 Task: Open Card Software Deployment Review in Board Content Marketing Platforms to Workspace Corporate Housing and add a team member Softage.3@softage.net, a label Orange, a checklist Data Management, an attachment from Trello, a color Orange and finally, add a card description 'Conduct team training session on effective communication' and a comment 'This task presents an opportunity to demonstrate our team-building and collaboration skills, working effectively with others towards a common goal.'. Add a start date 'Jan 07, 1900' with a due date 'Jan 14, 1900'
Action: Mouse moved to (98, 337)
Screenshot: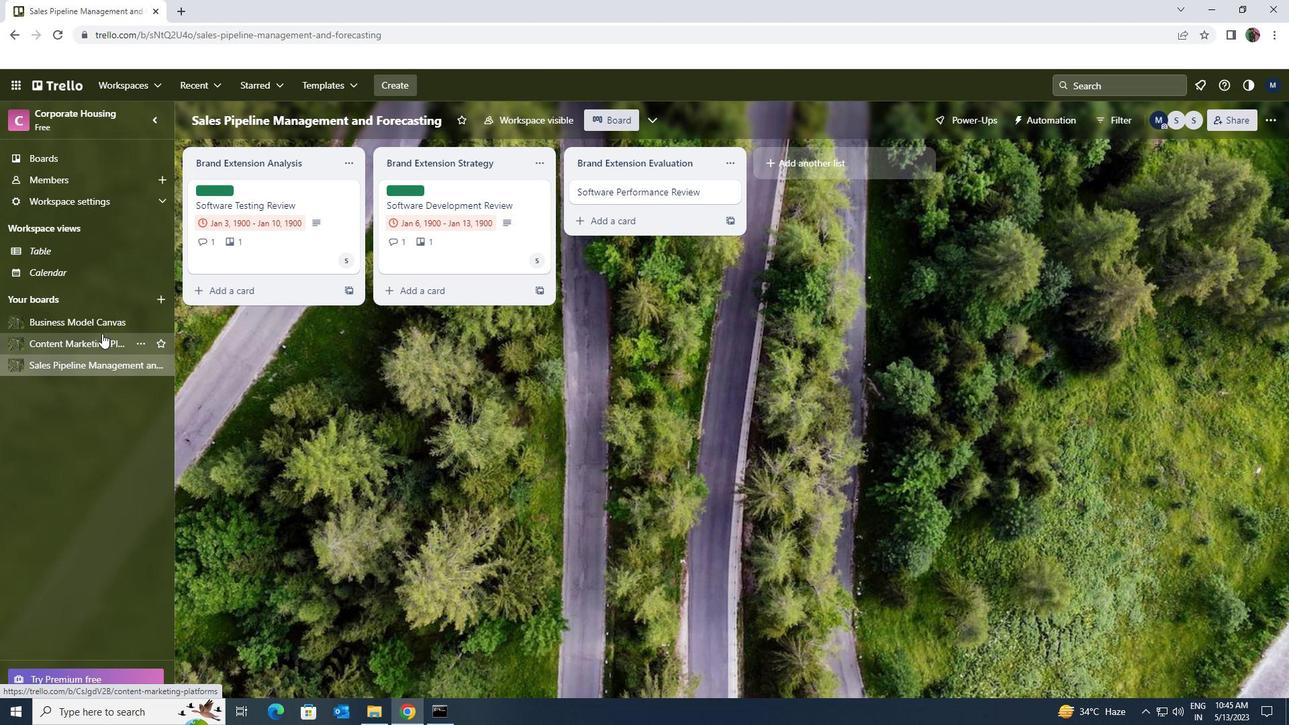 
Action: Mouse pressed left at (98, 337)
Screenshot: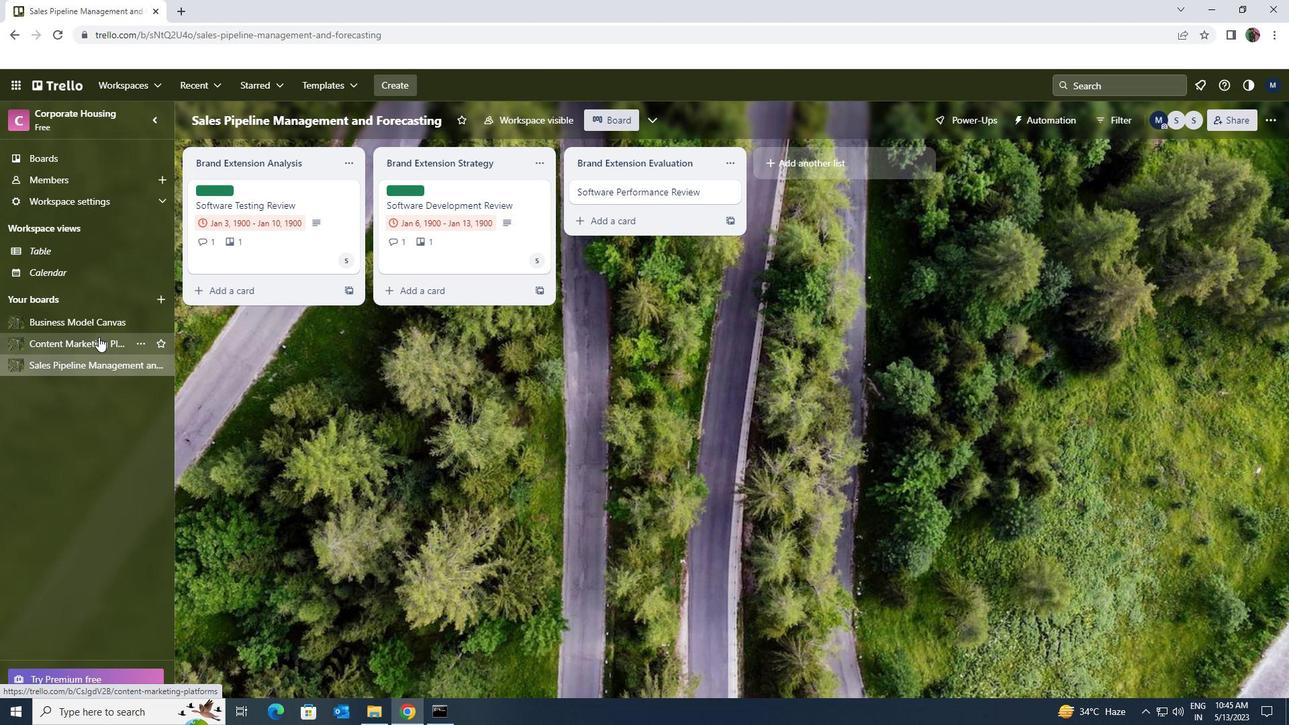 
Action: Mouse moved to (613, 190)
Screenshot: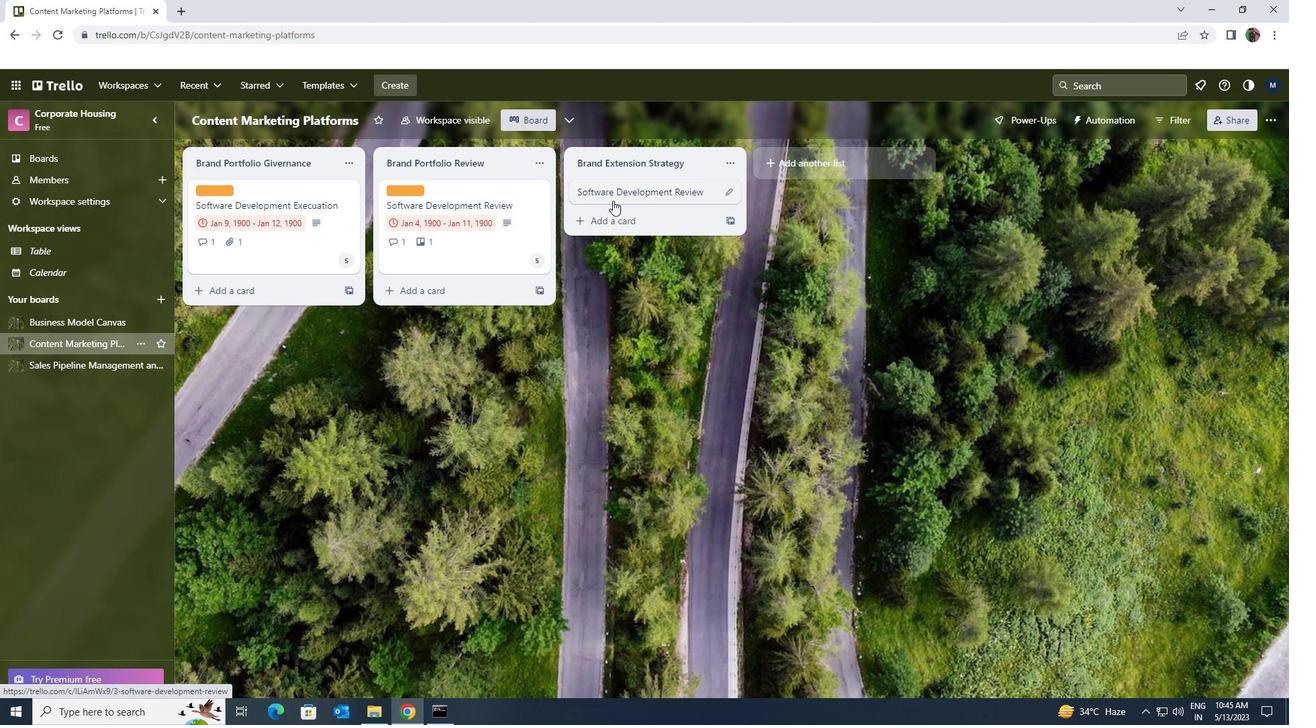 
Action: Mouse pressed left at (613, 190)
Screenshot: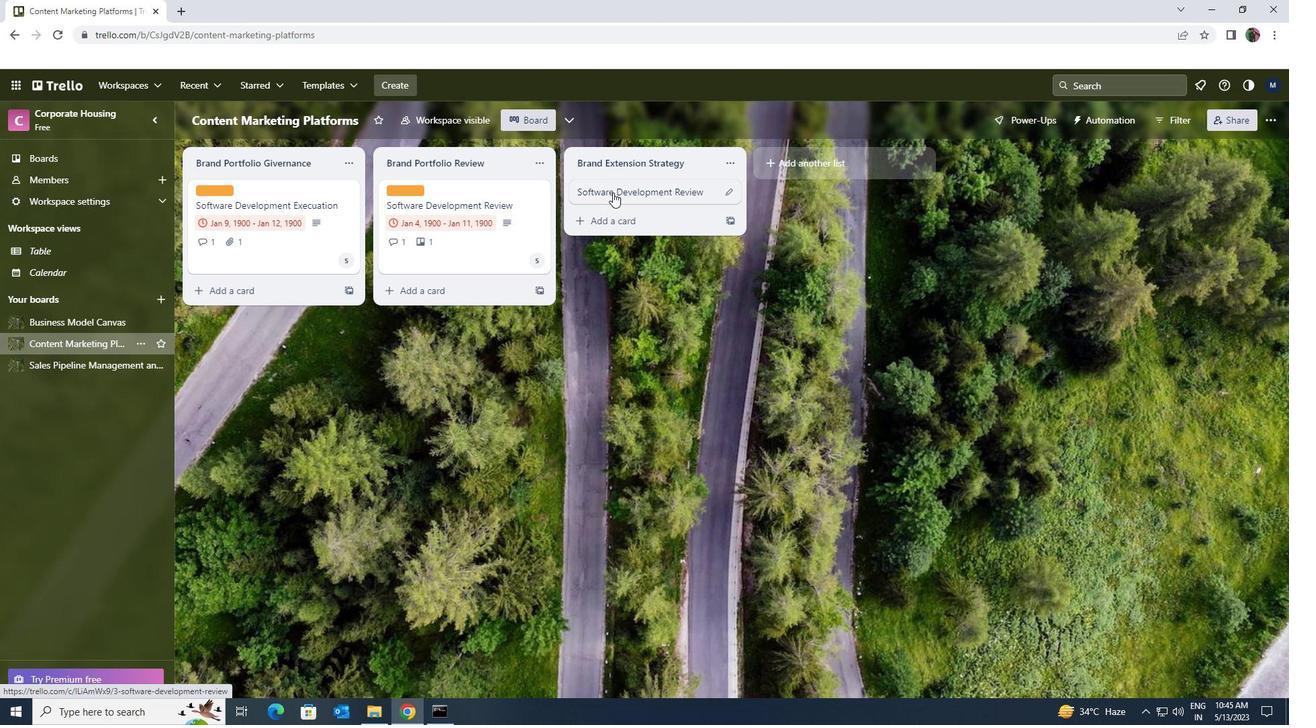 
Action: Mouse moved to (811, 239)
Screenshot: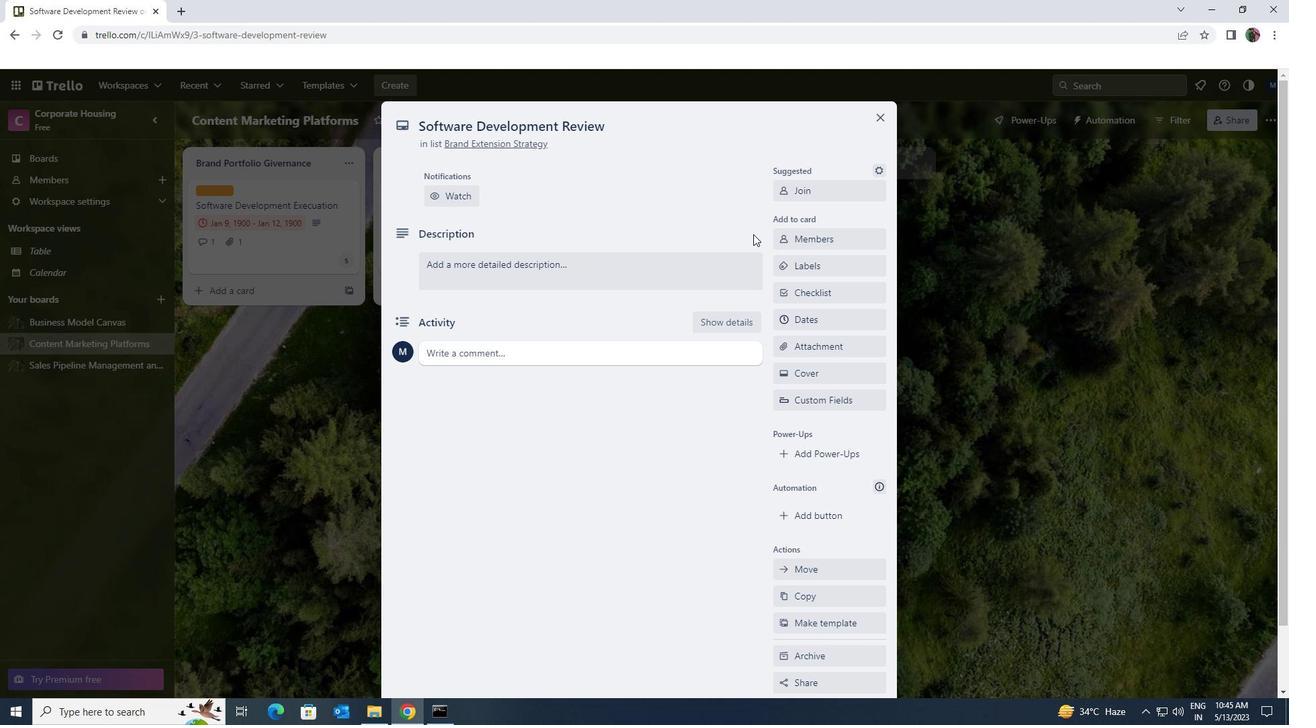 
Action: Mouse pressed left at (811, 239)
Screenshot: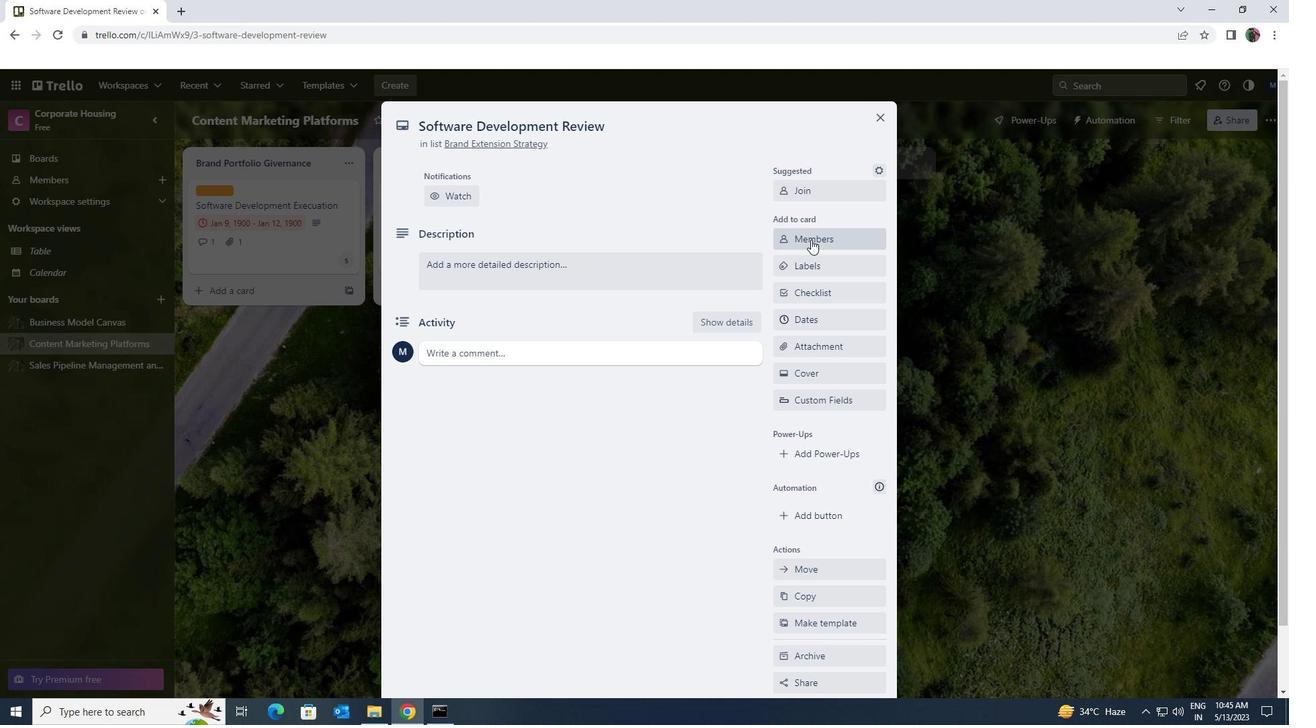 
Action: Key pressed softage.3<Key.shift>@SOFTAGE.NET
Screenshot: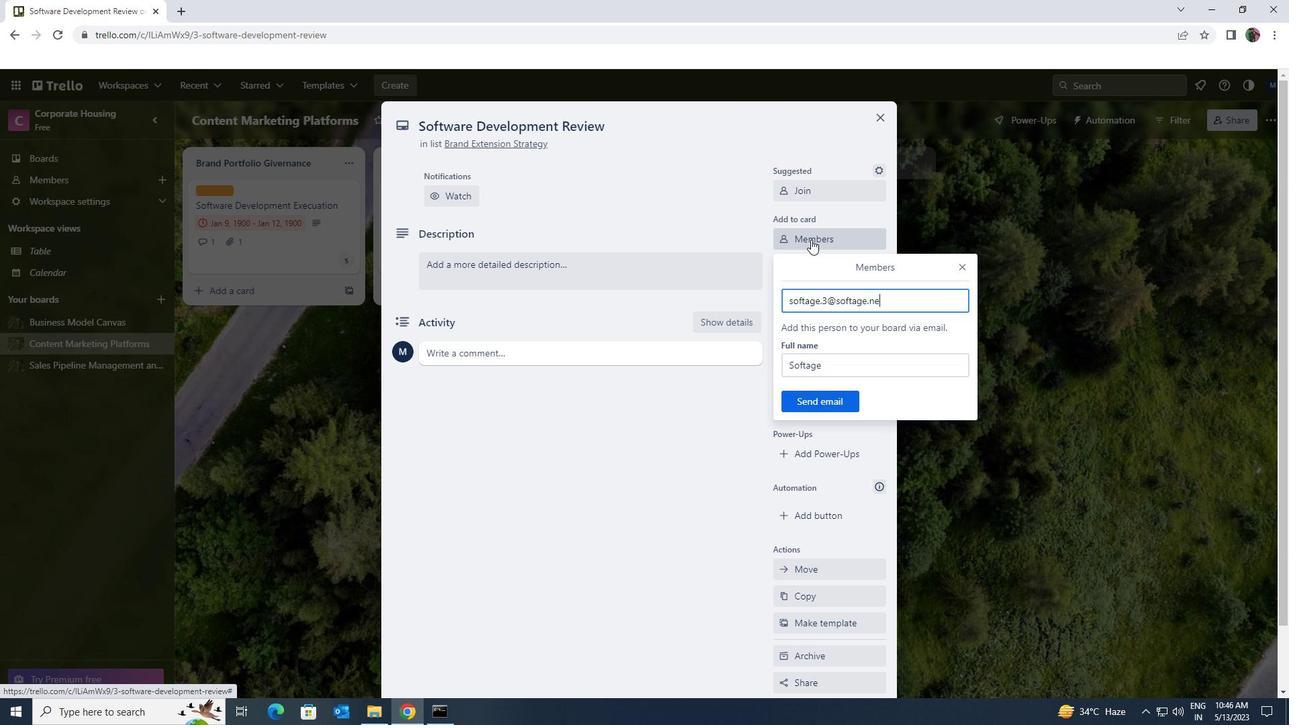 
Action: Mouse moved to (807, 401)
Screenshot: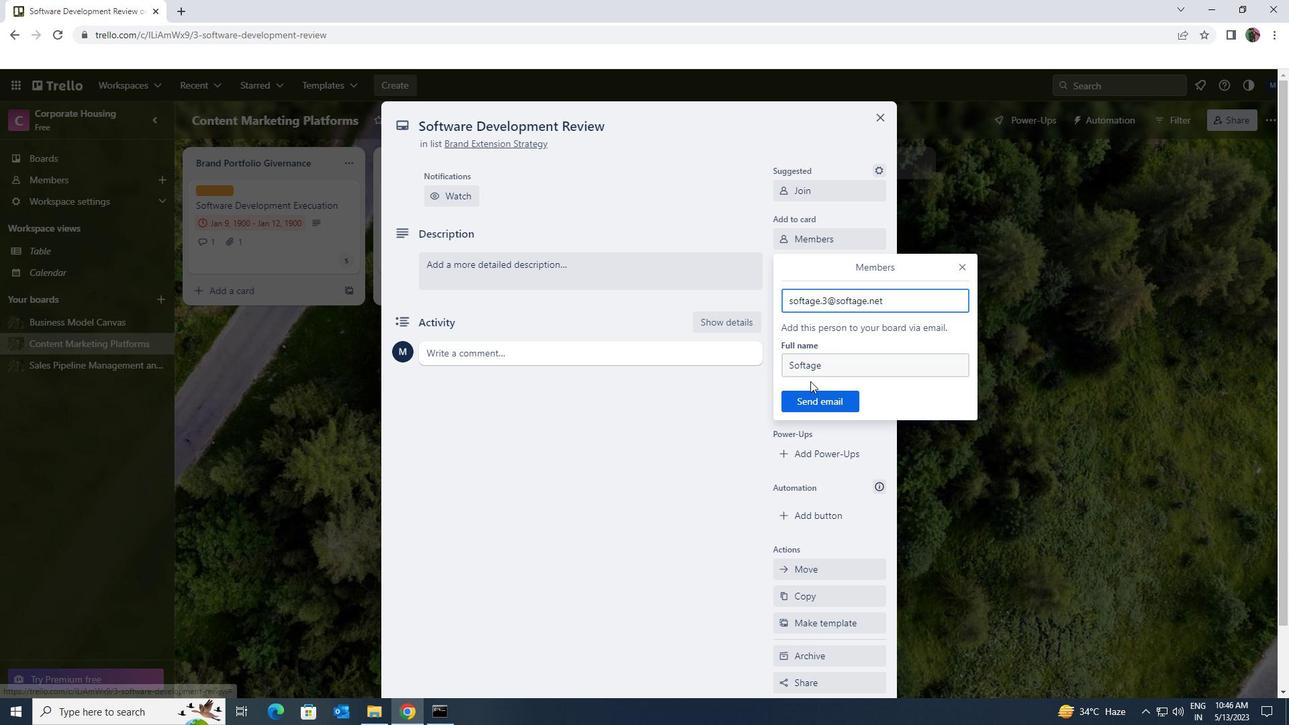 
Action: Mouse pressed left at (807, 401)
Screenshot: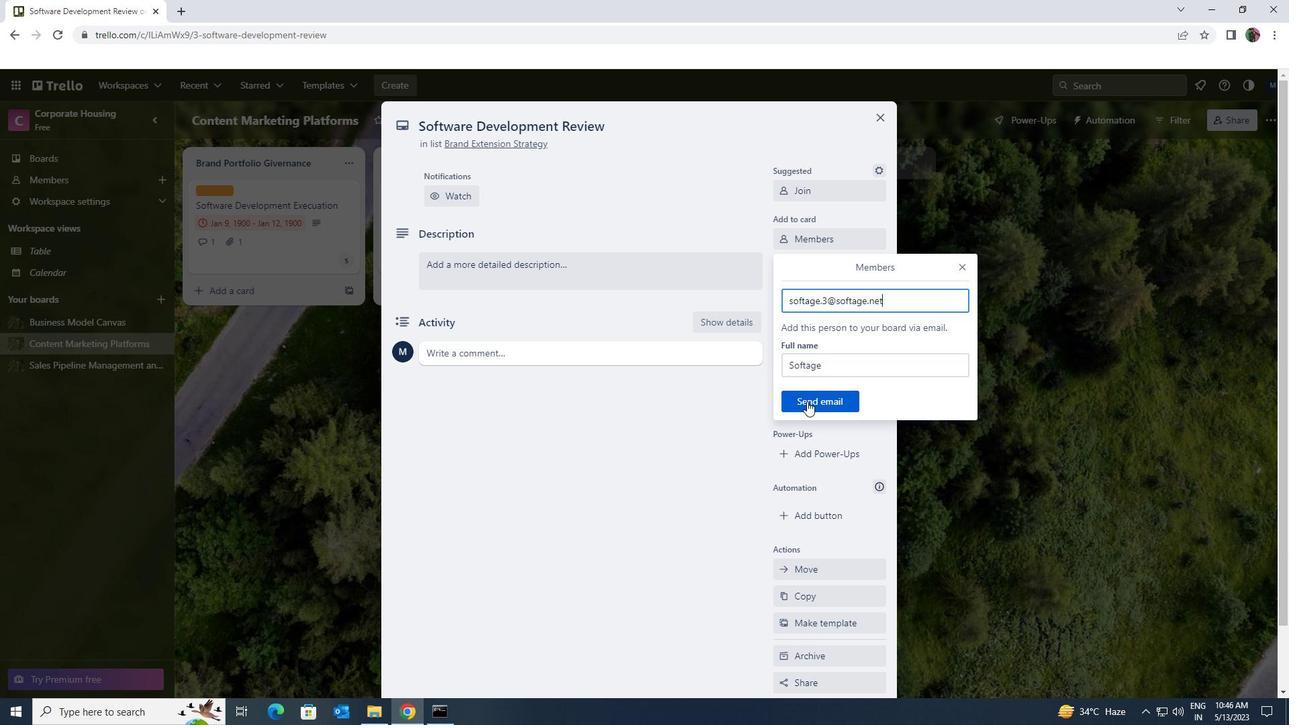 
Action: Mouse moved to (813, 262)
Screenshot: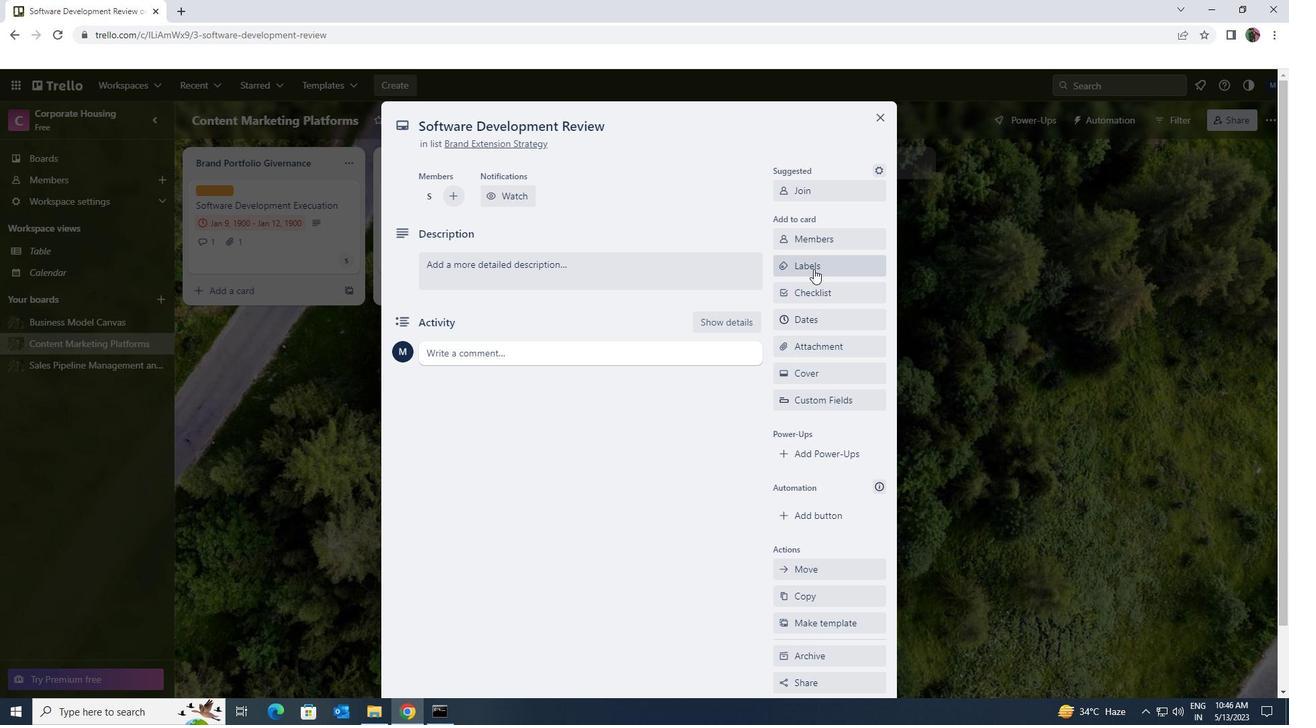 
Action: Mouse pressed left at (813, 262)
Screenshot: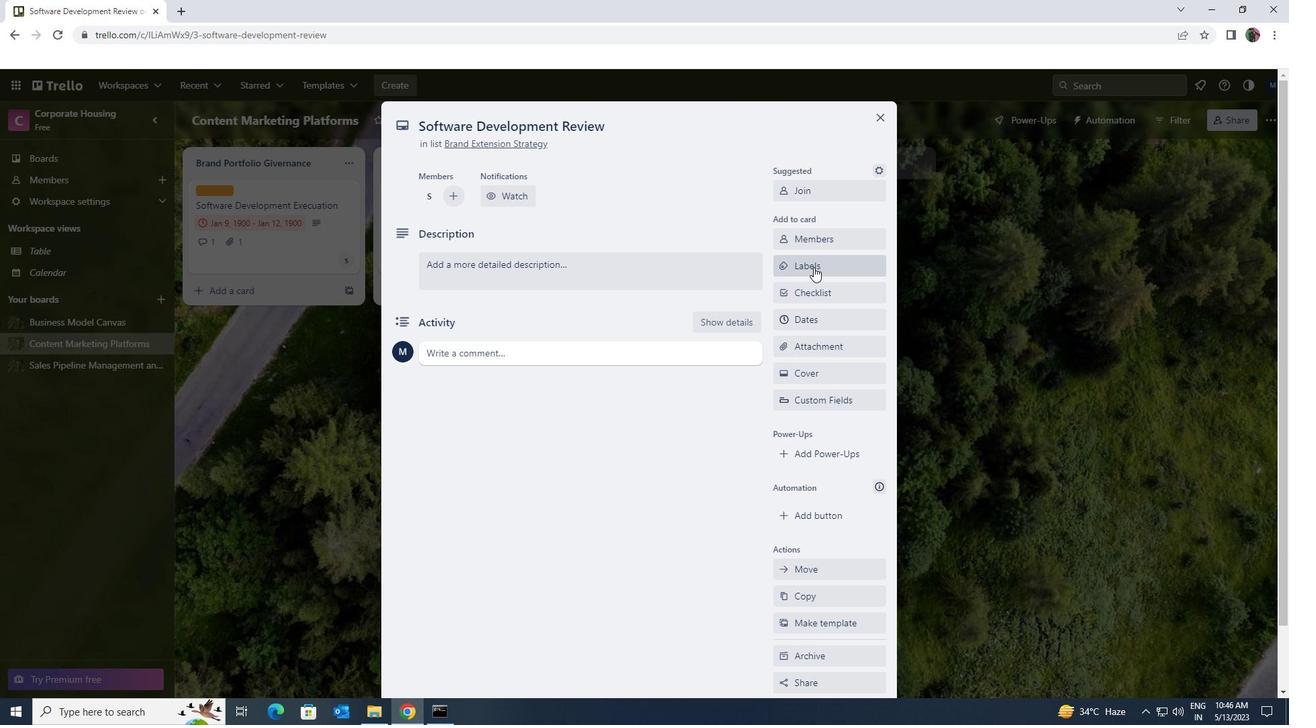 
Action: Mouse moved to (825, 528)
Screenshot: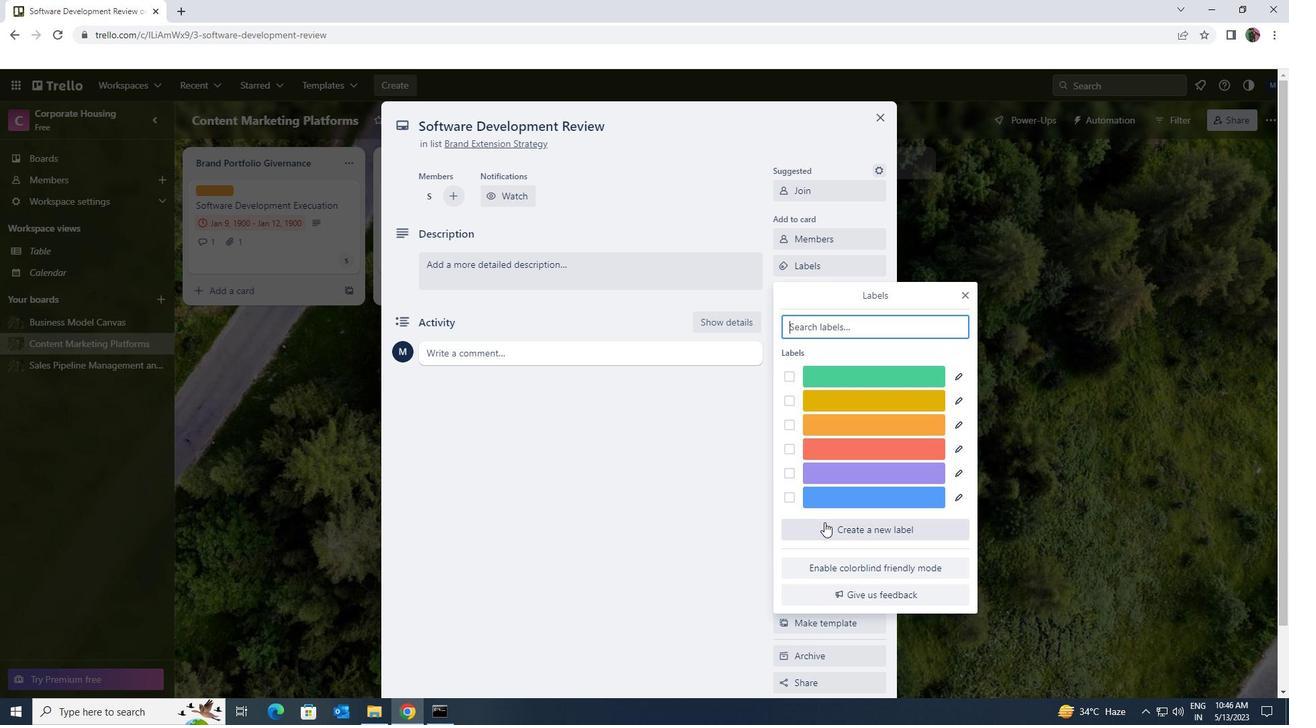 
Action: Mouse pressed left at (825, 528)
Screenshot: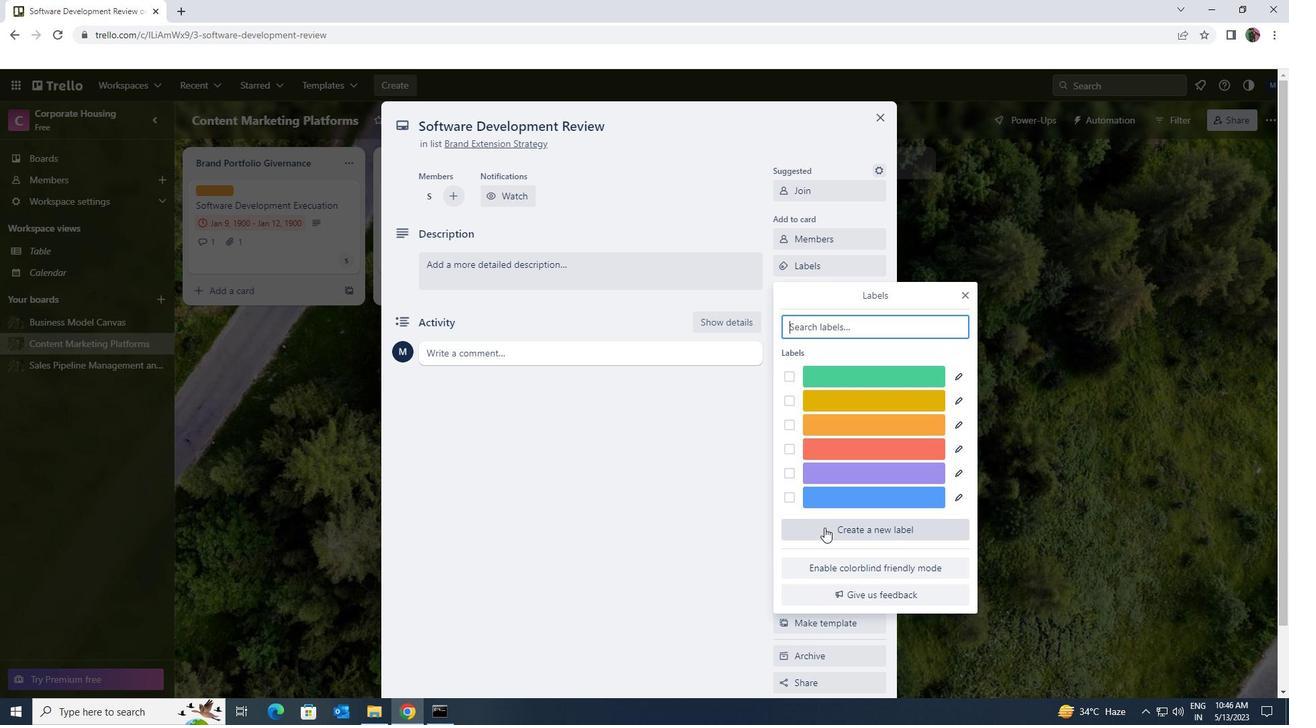 
Action: Mouse moved to (877, 488)
Screenshot: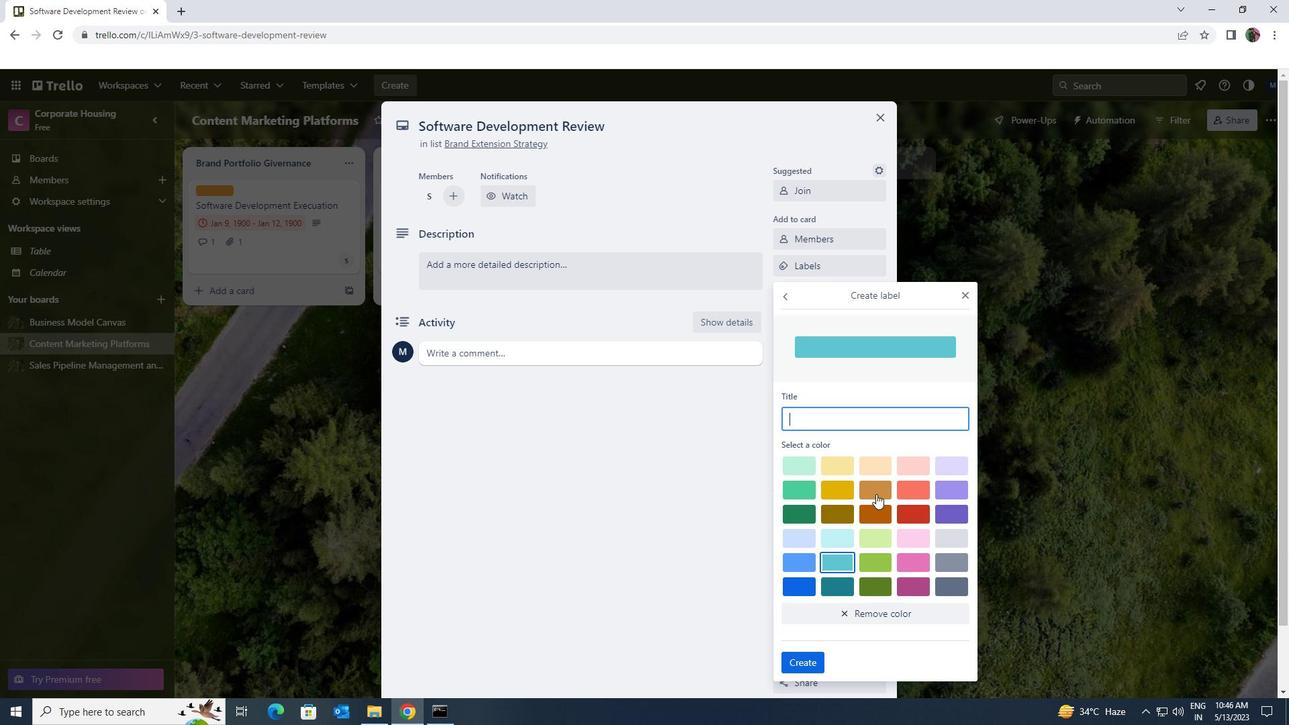 
Action: Mouse pressed left at (877, 488)
Screenshot: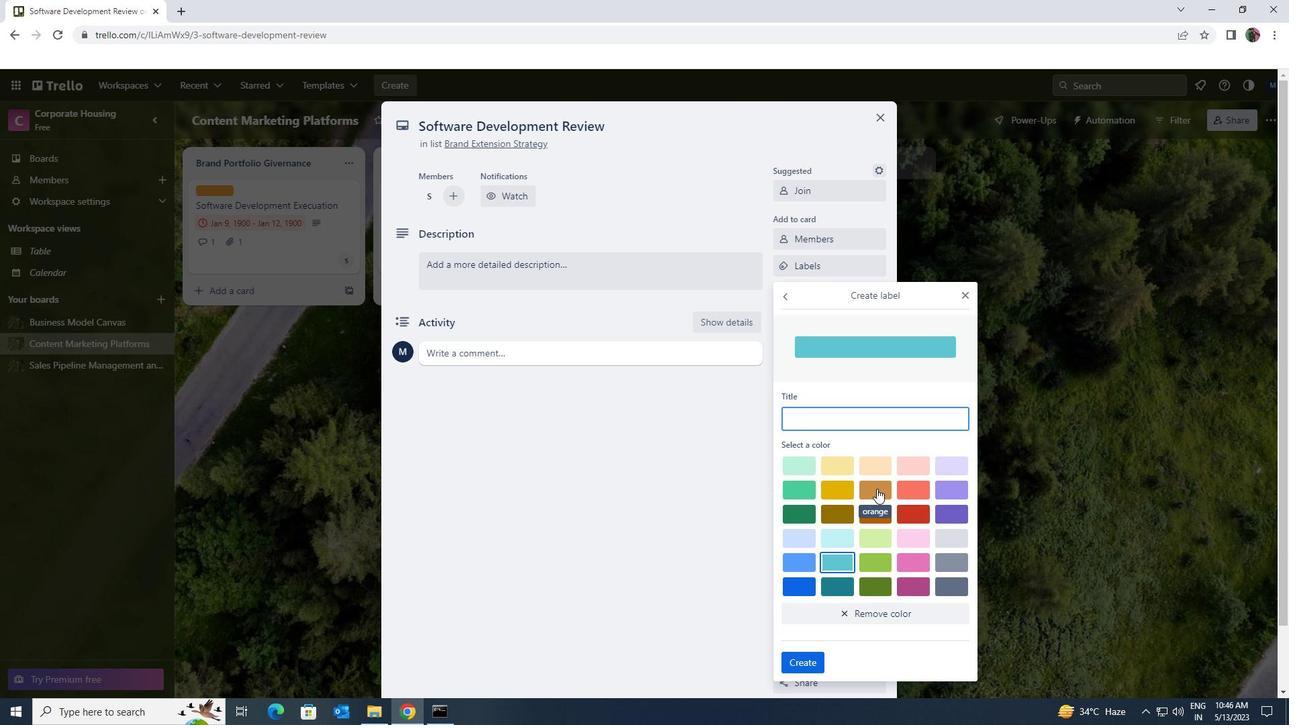 
Action: Mouse moved to (807, 656)
Screenshot: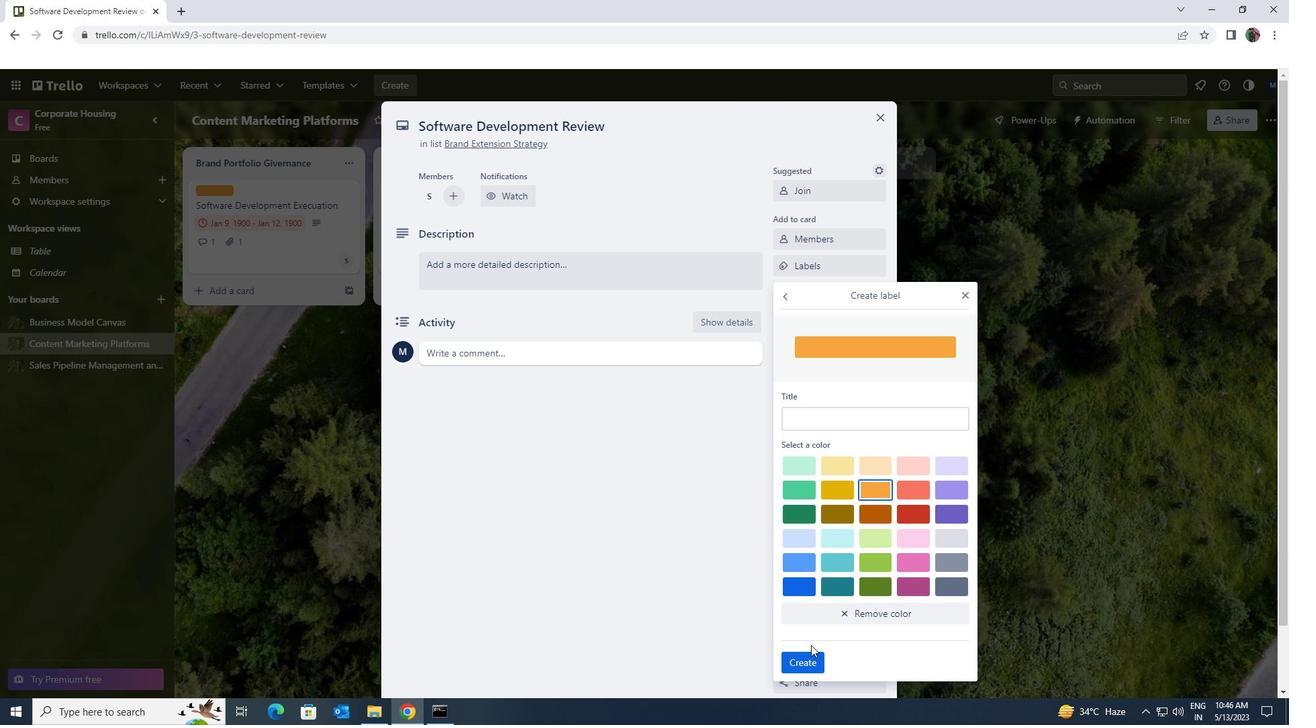 
Action: Mouse pressed left at (807, 656)
Screenshot: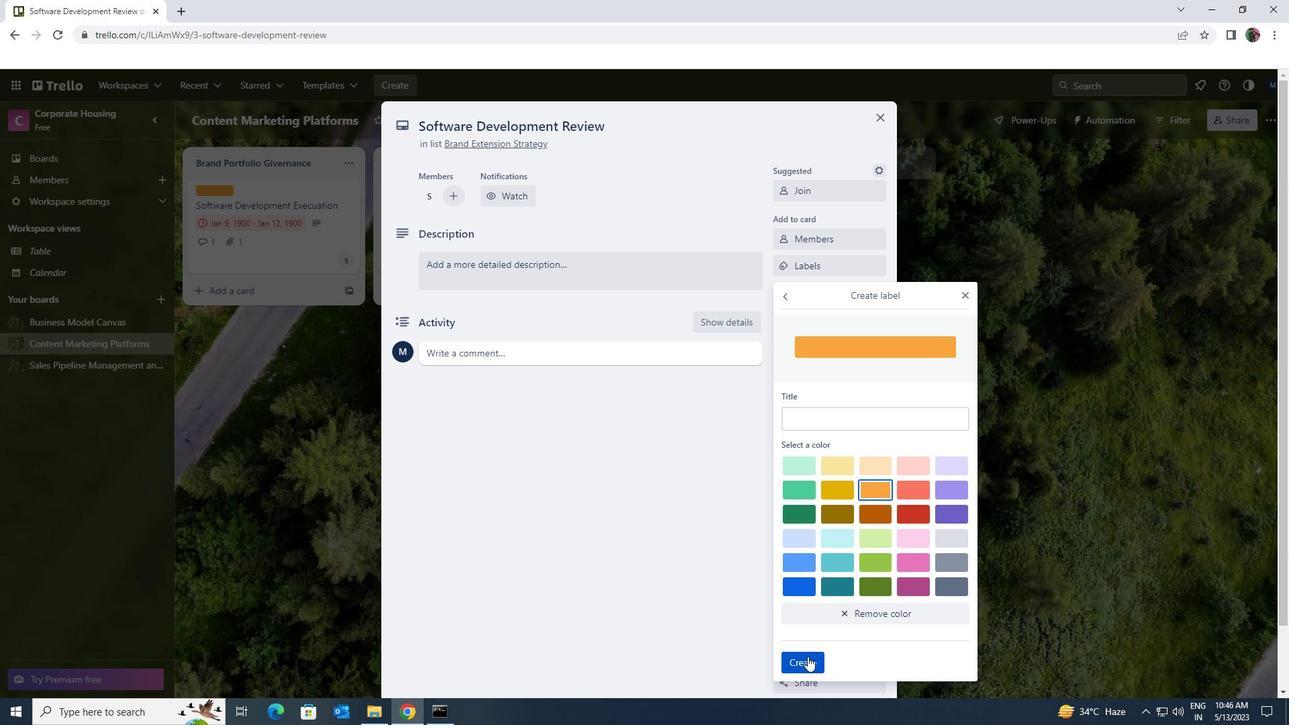 
Action: Mouse moved to (961, 293)
Screenshot: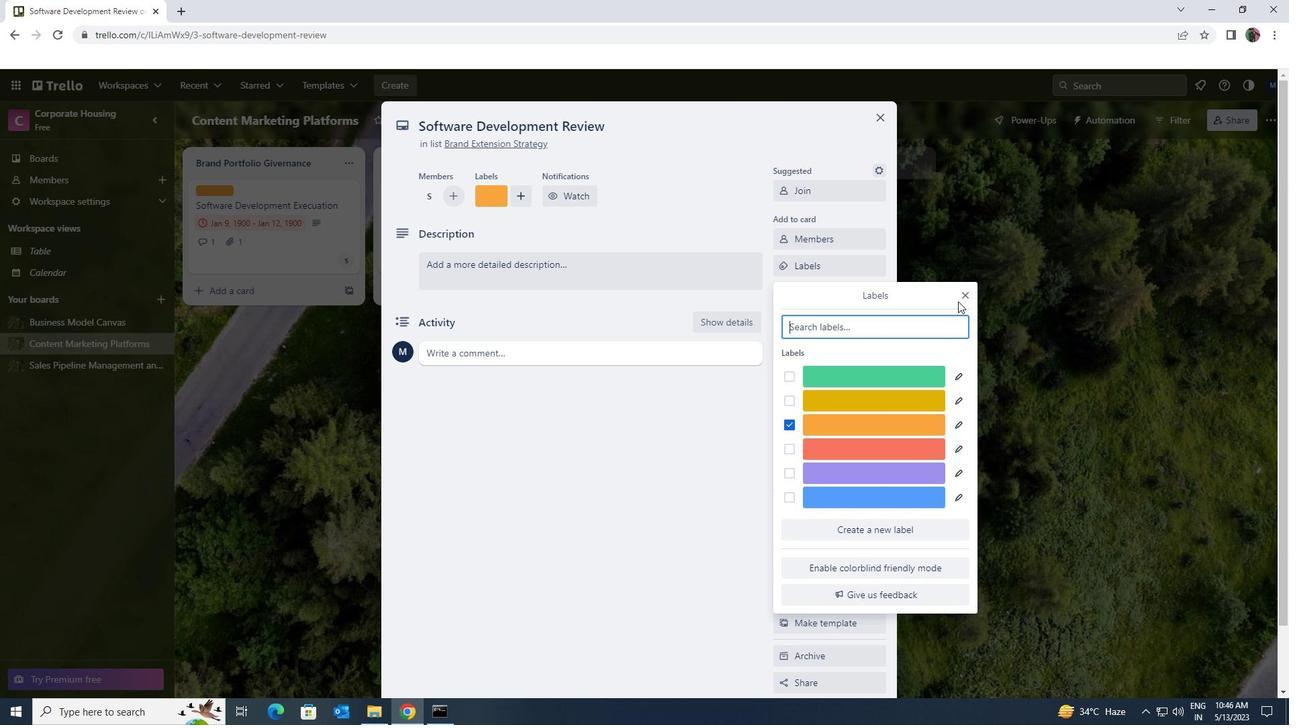 
Action: Mouse pressed left at (961, 293)
Screenshot: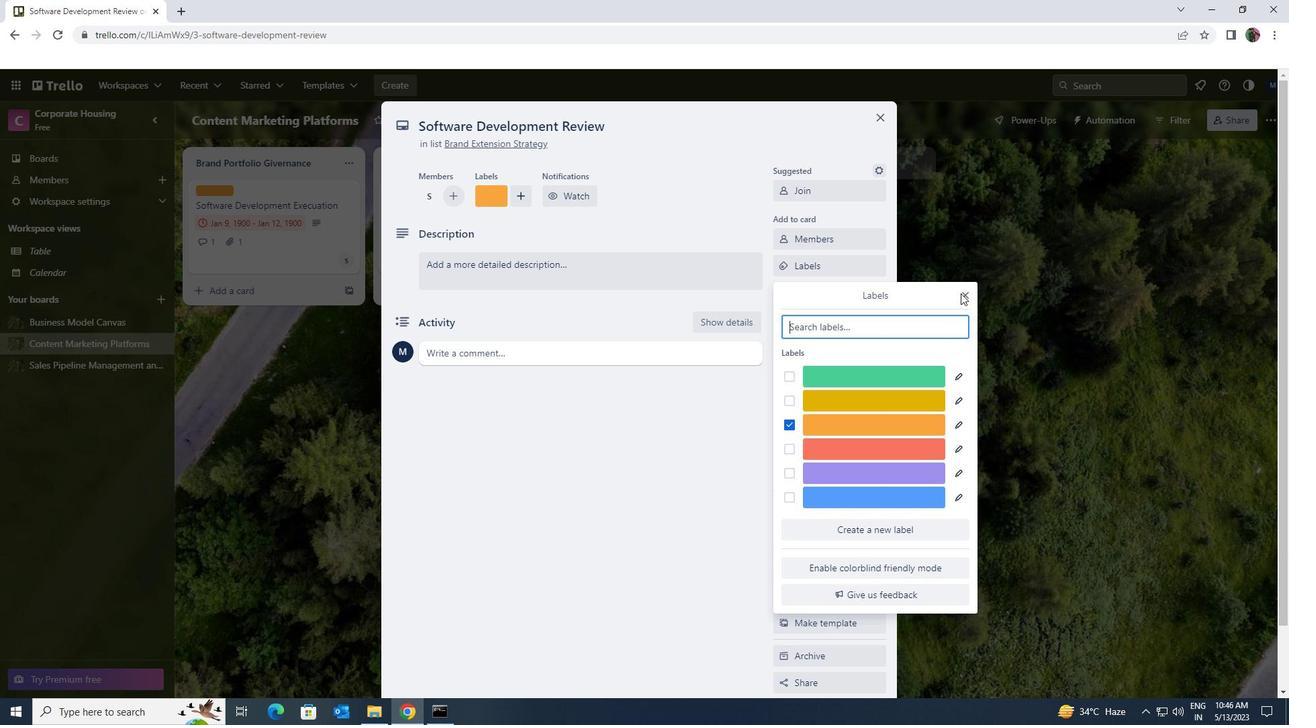 
Action: Mouse moved to (860, 290)
Screenshot: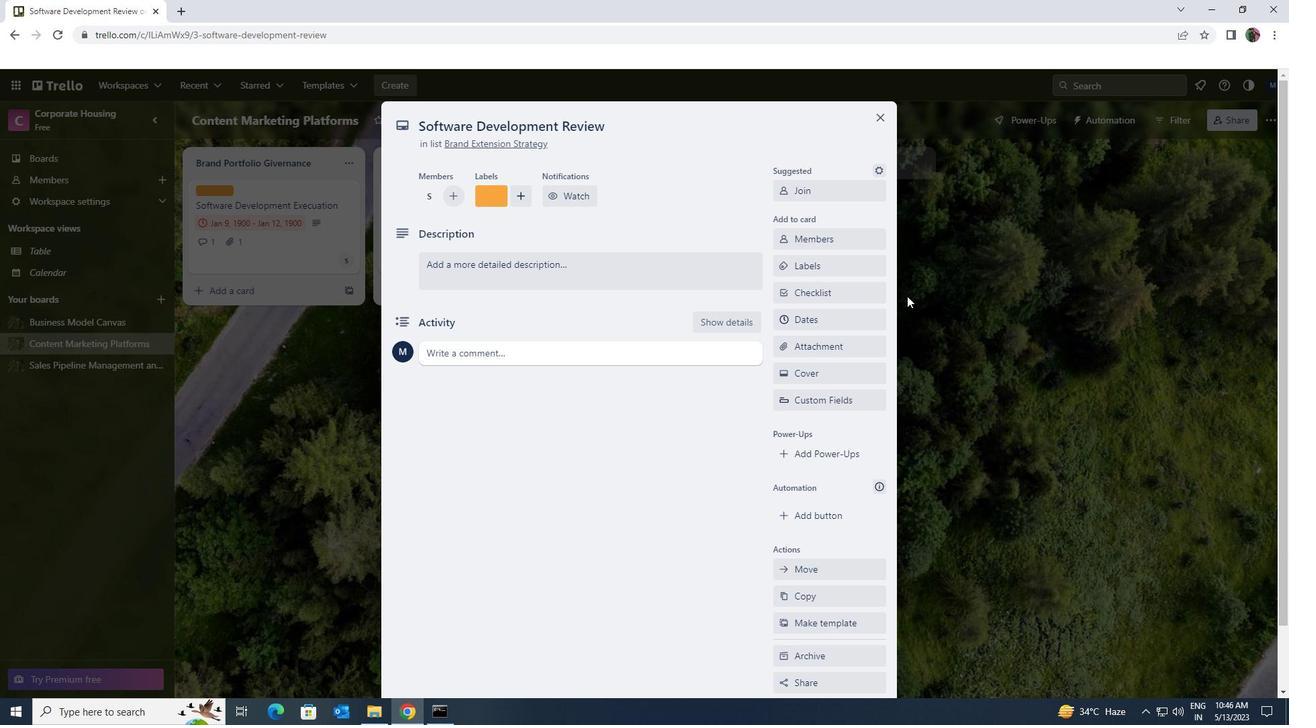 
Action: Mouse pressed left at (860, 290)
Screenshot: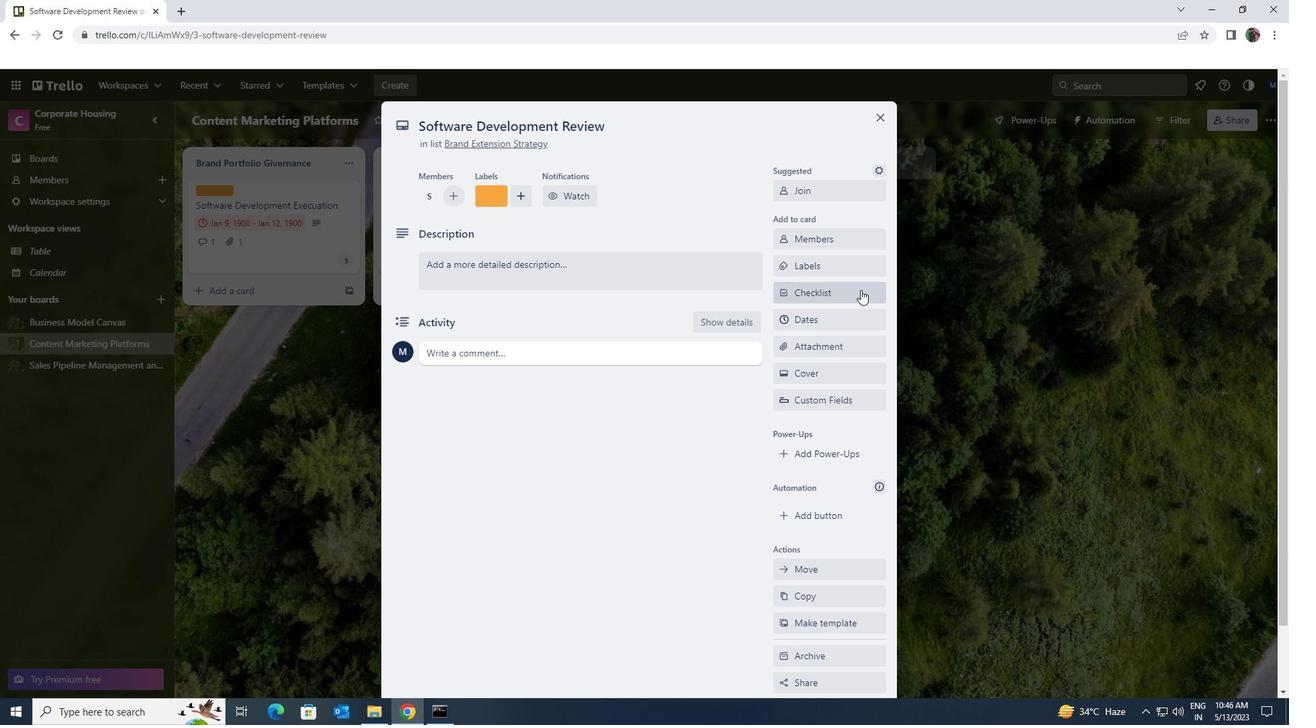 
Action: Key pressed <Key.shift>DATA<Key.space><Key.shift>MANAGEMENT
Screenshot: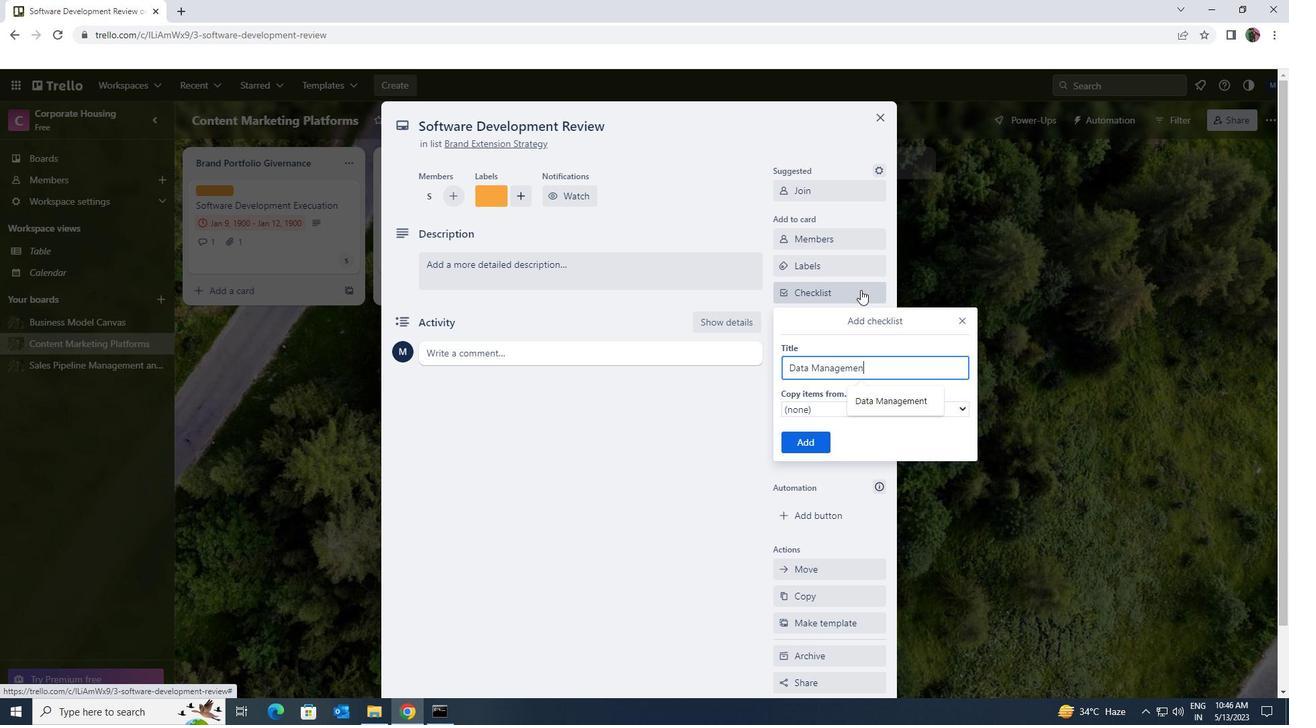 
Action: Mouse moved to (797, 445)
Screenshot: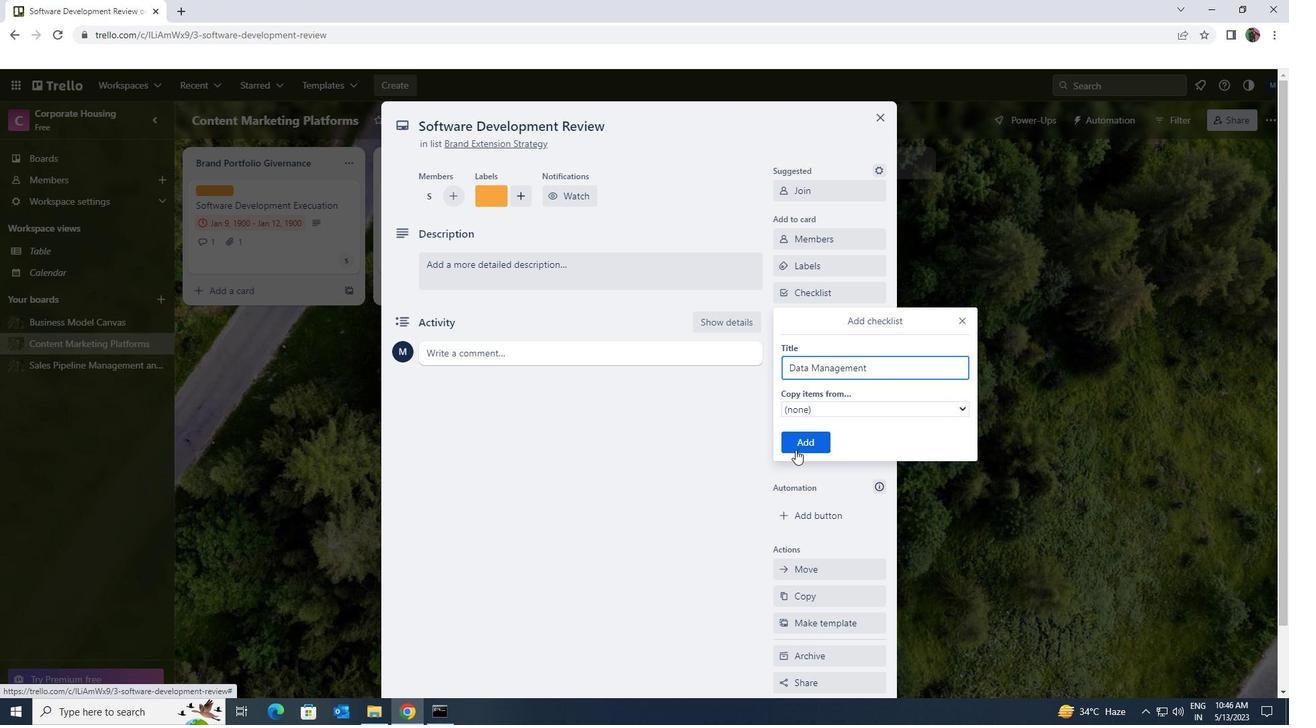 
Action: Mouse pressed left at (797, 445)
Screenshot: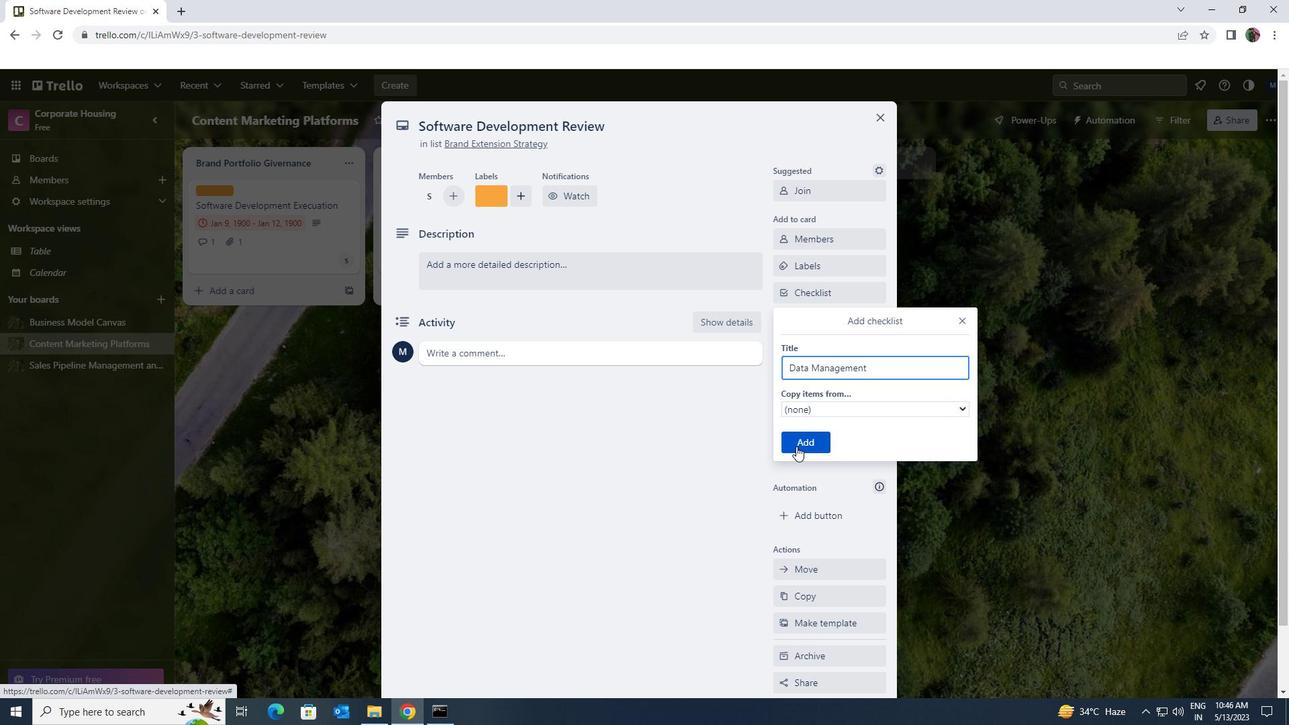 
Action: Mouse moved to (803, 340)
Screenshot: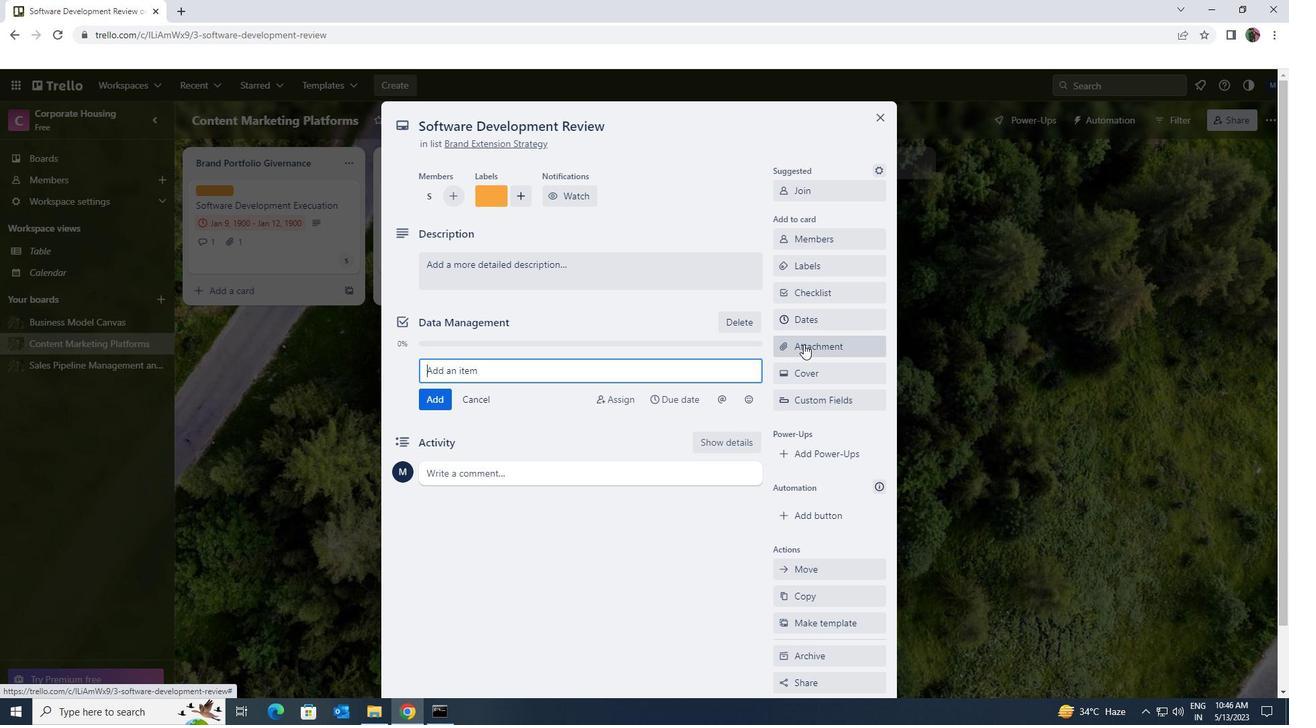 
Action: Mouse pressed left at (803, 340)
Screenshot: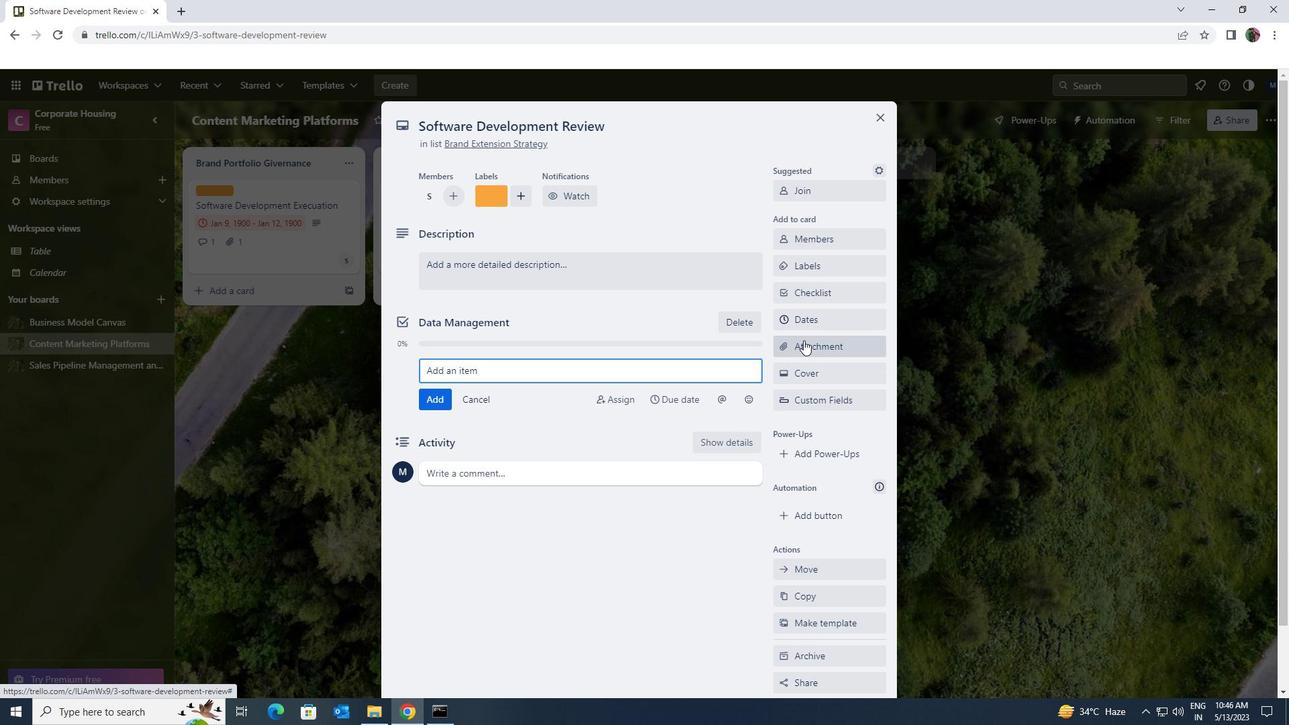
Action: Mouse moved to (809, 425)
Screenshot: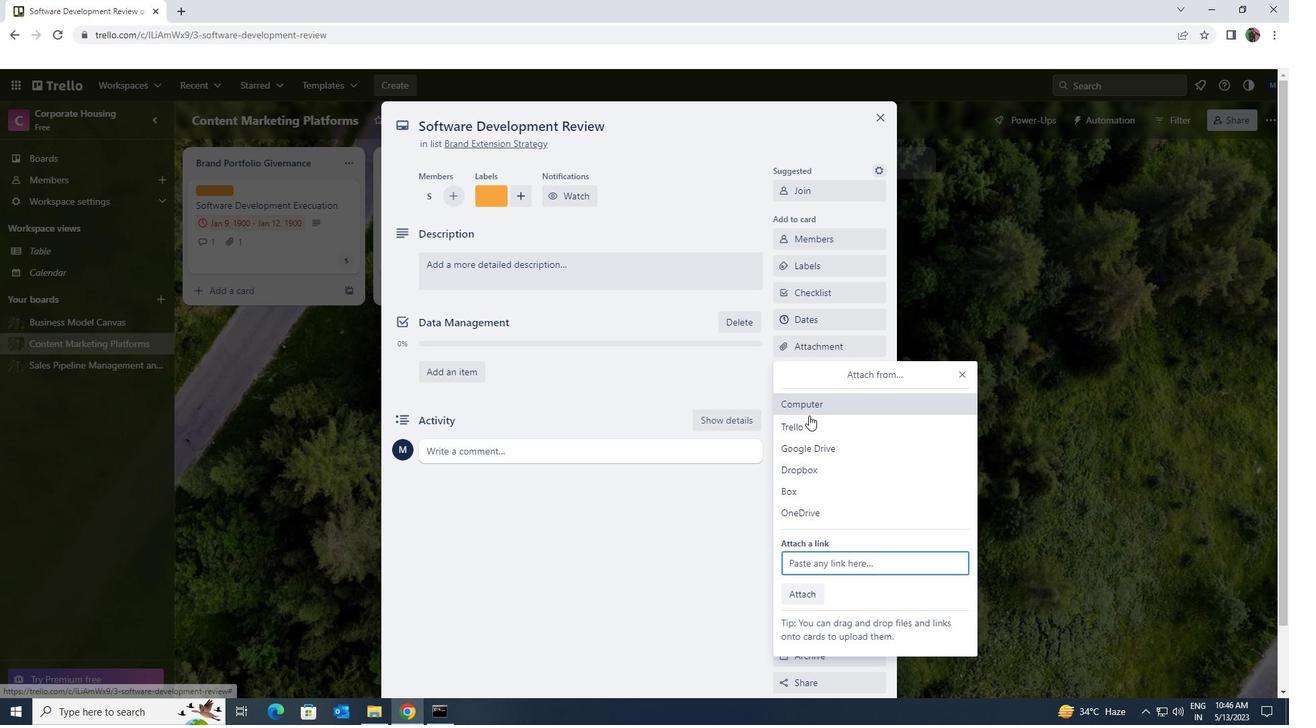 
Action: Mouse pressed left at (809, 425)
Screenshot: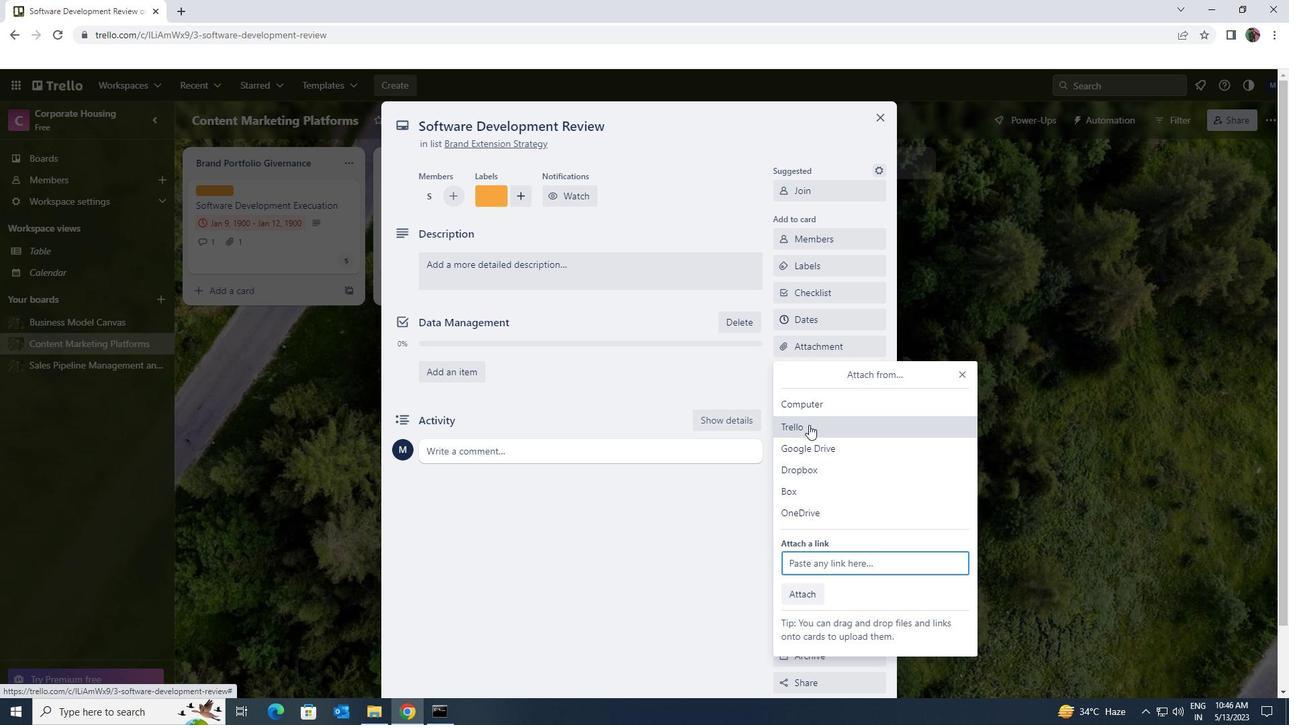
Action: Mouse moved to (817, 507)
Screenshot: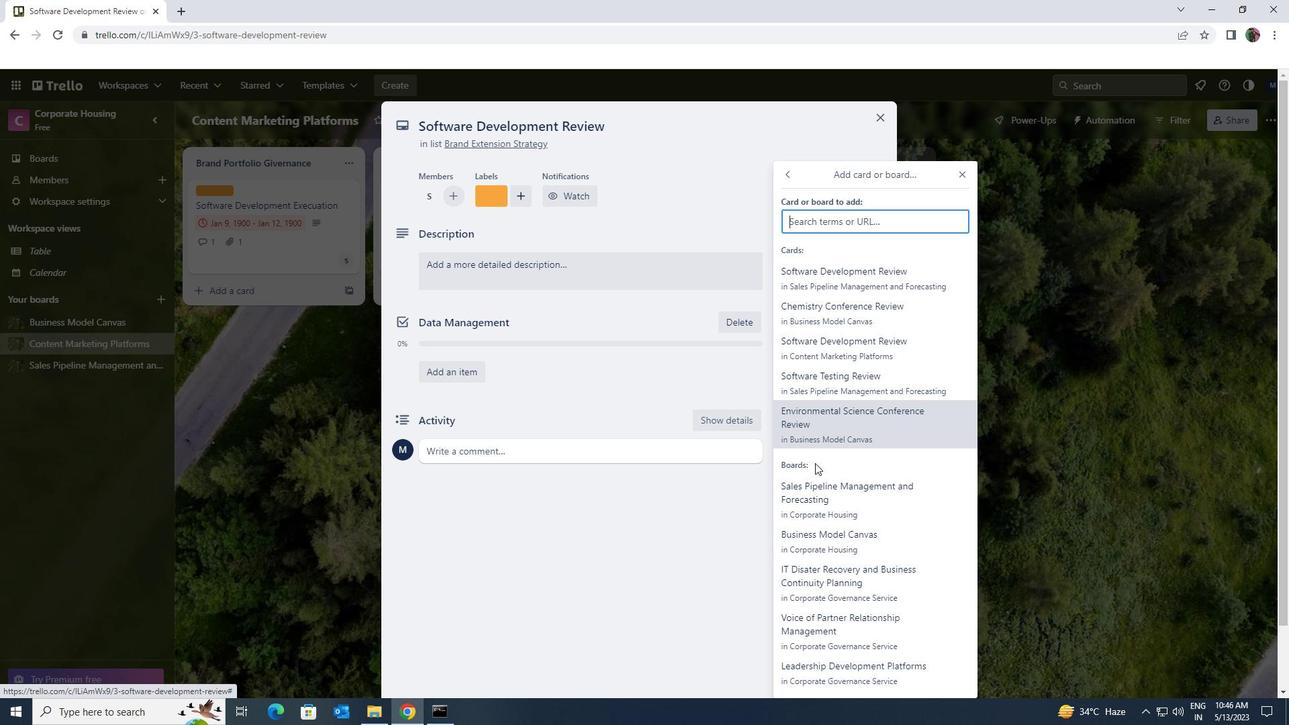 
Action: Mouse pressed left at (817, 507)
Screenshot: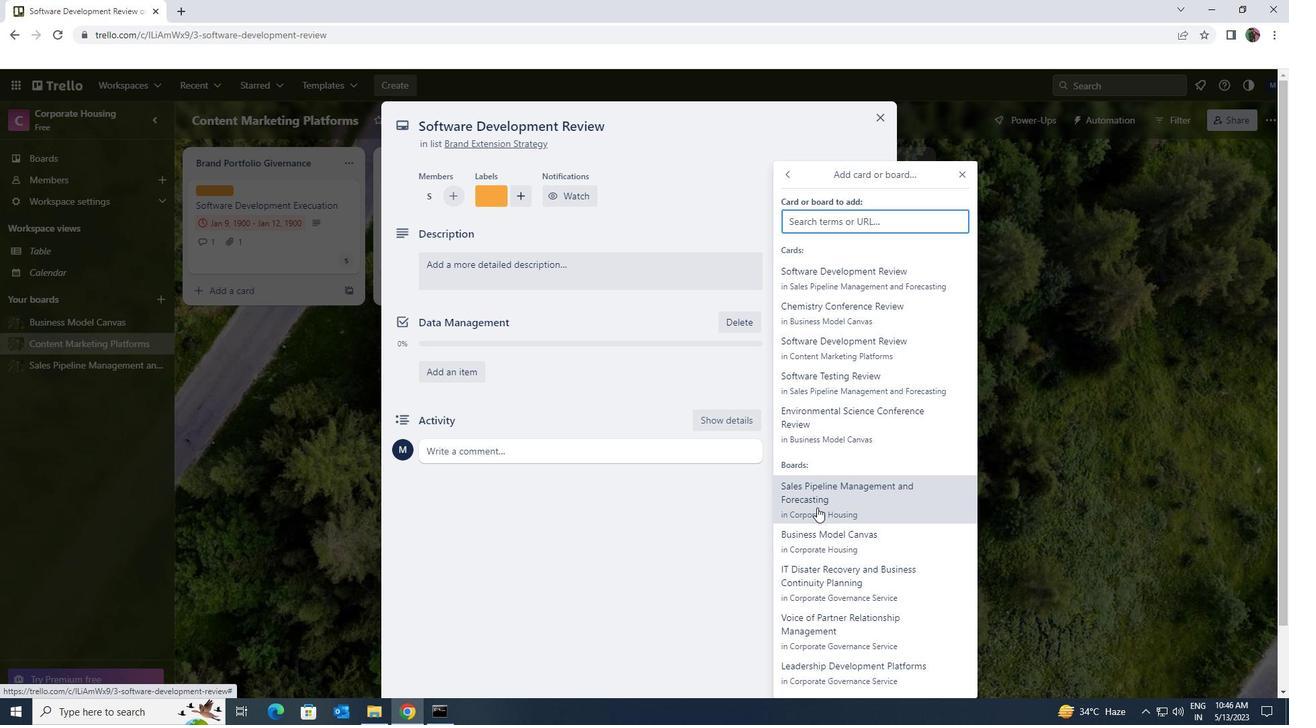 
Action: Mouse moved to (737, 263)
Screenshot: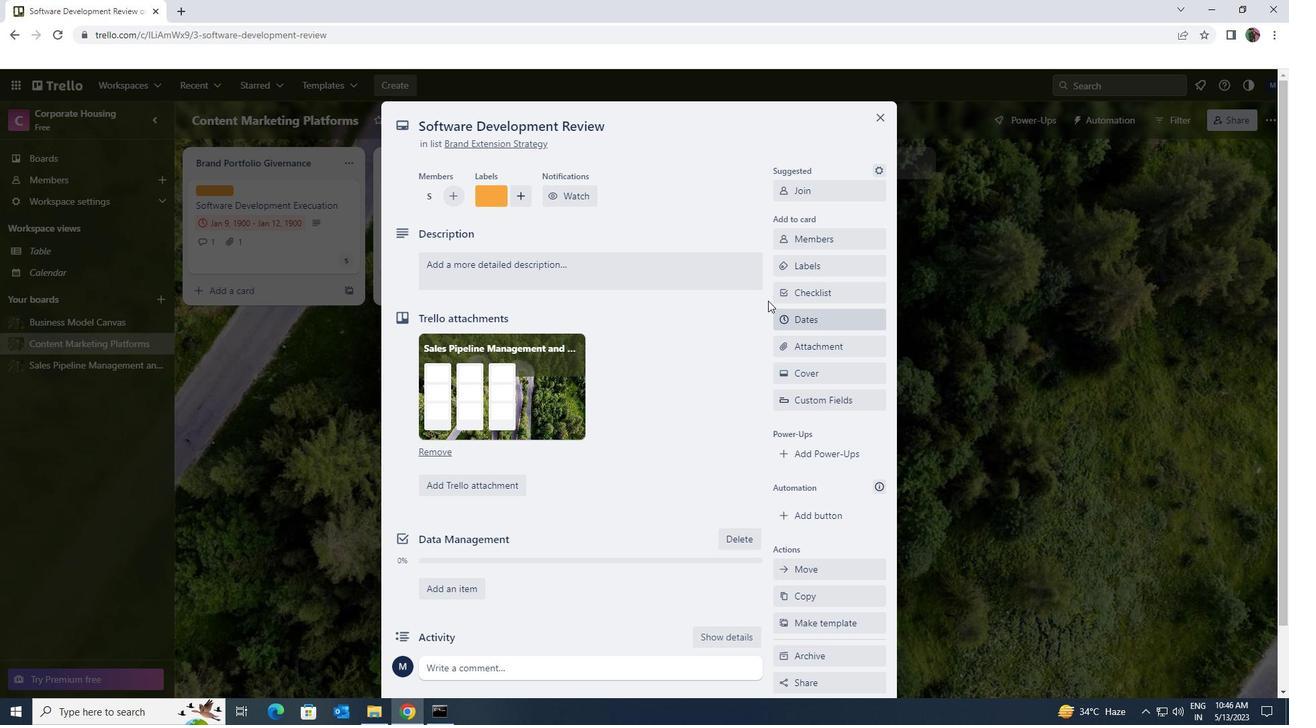 
Action: Mouse pressed left at (737, 263)
Screenshot: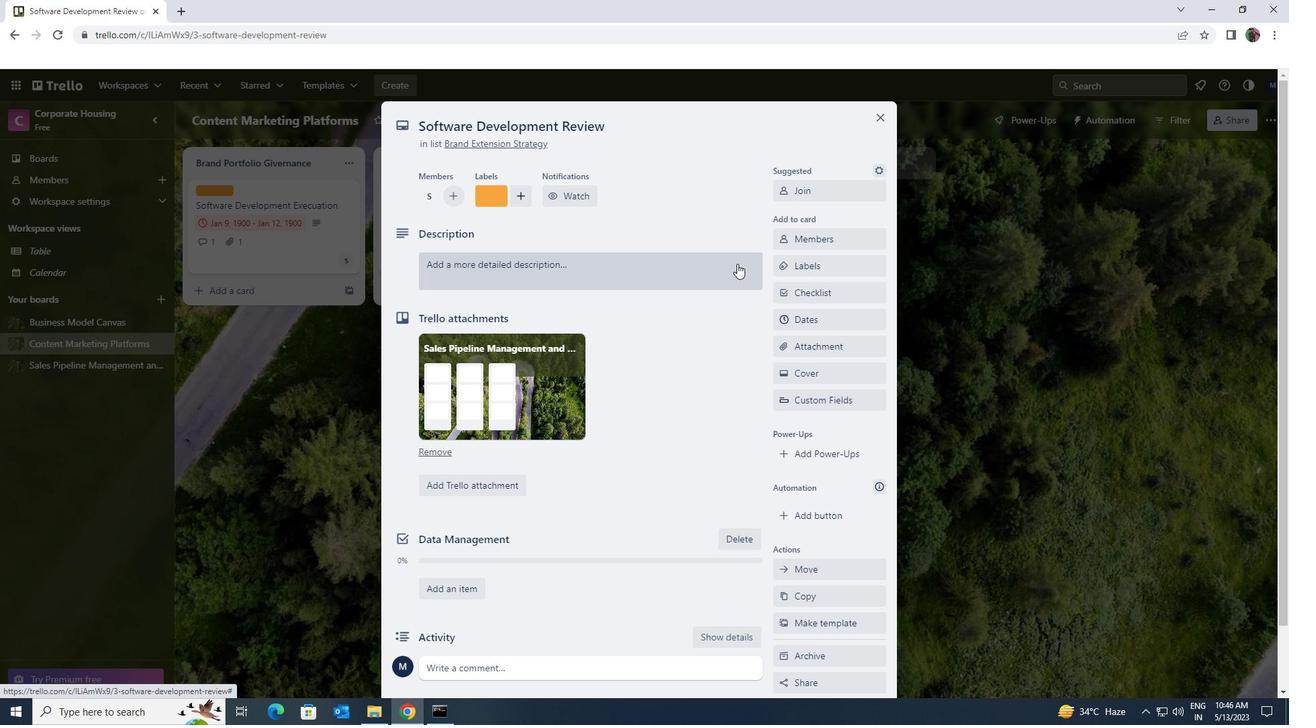
Action: Key pressed <Key.shift><Key.shift><Key.shift>CONDUCT<Key.space><Key.shift>TEAM<Key.space><Key.shift>TRAINING<Key.space><Key.shift>SESSION<Key.space>ON<Key.space><Key.shift>EFFECTIVE<Key.space>COMMUNICATION<Key.space>
Screenshot: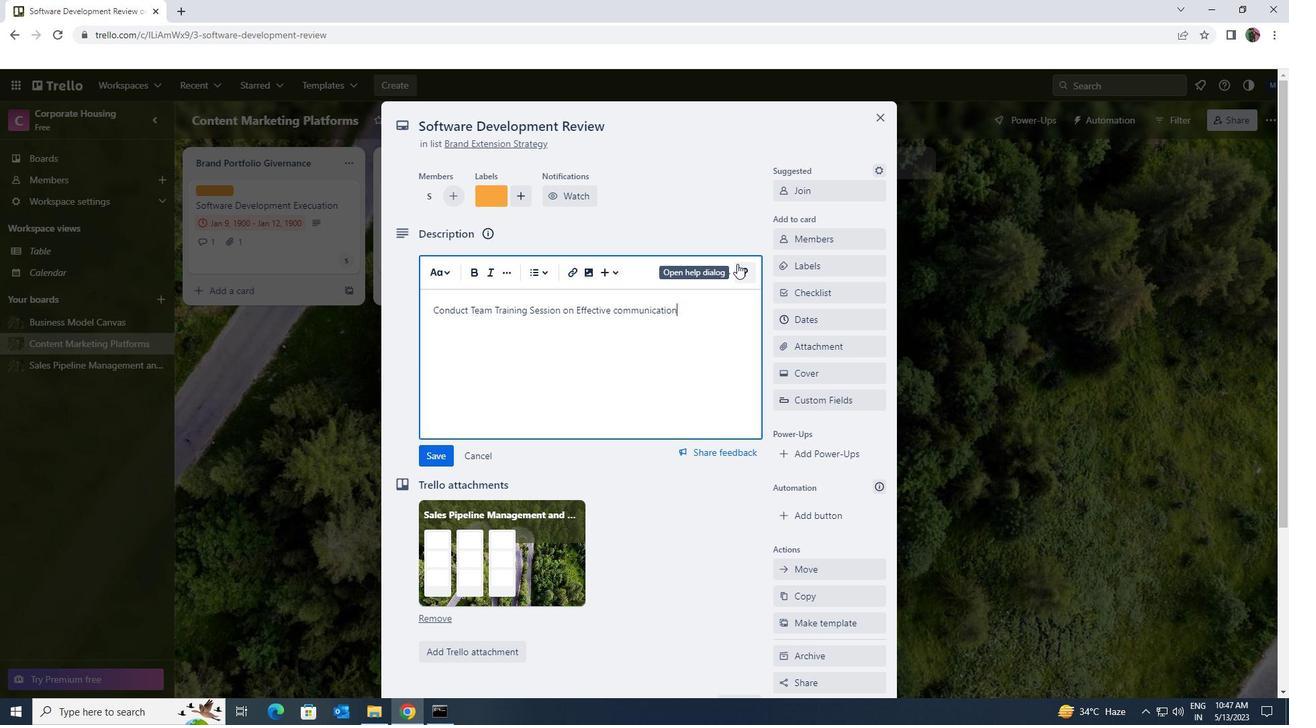 
Action: Mouse moved to (447, 458)
Screenshot: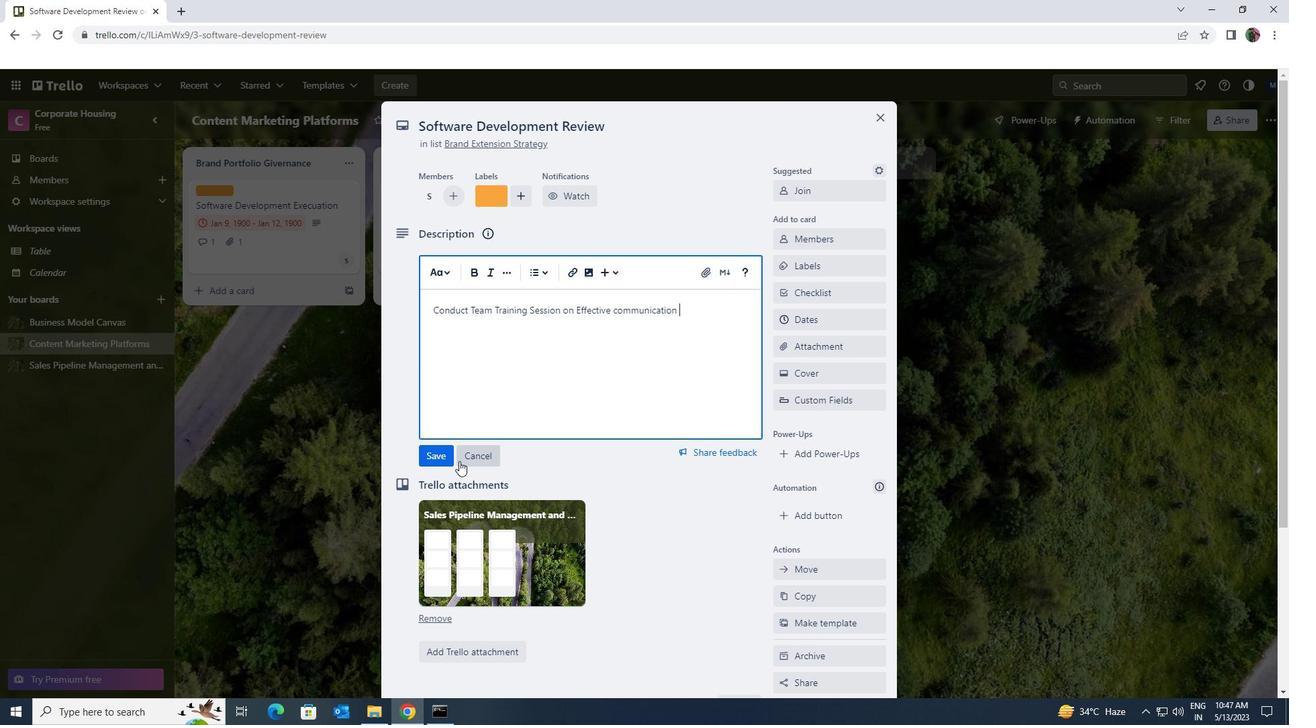 
Action: Mouse pressed left at (447, 458)
Screenshot: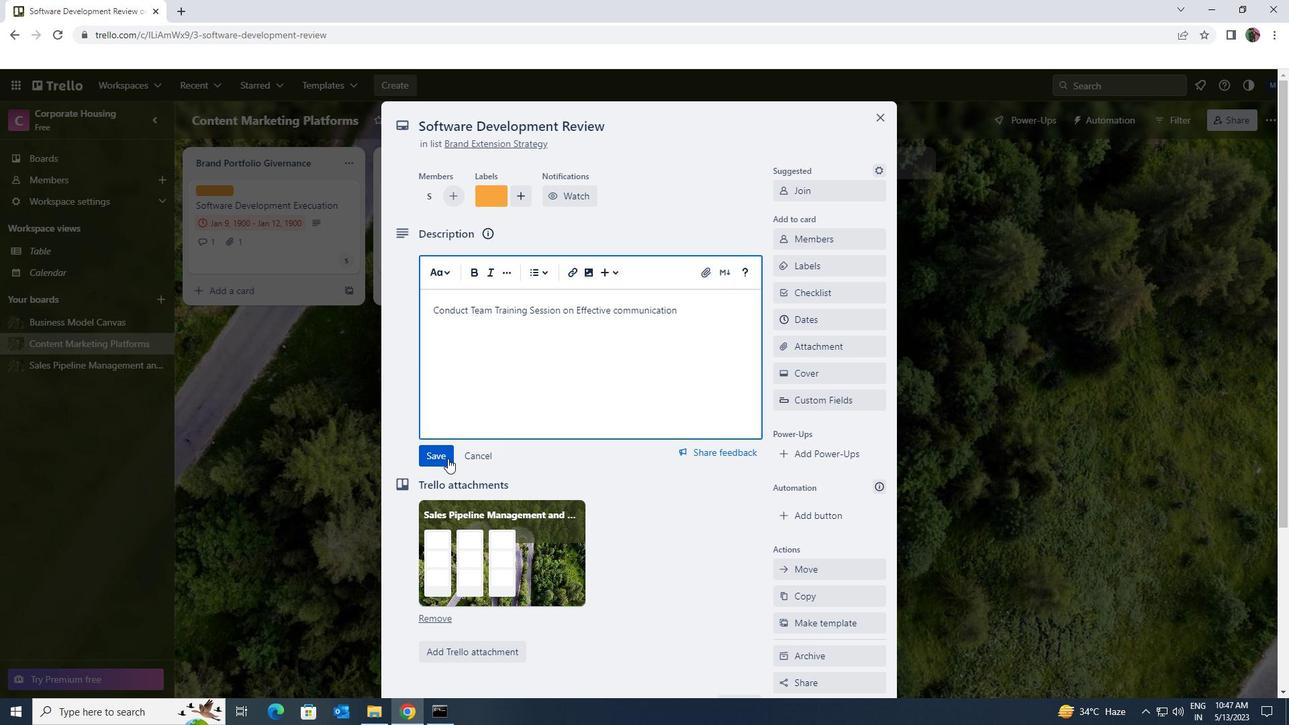 
Action: Mouse scrolled (447, 457) with delta (0, 0)
Screenshot: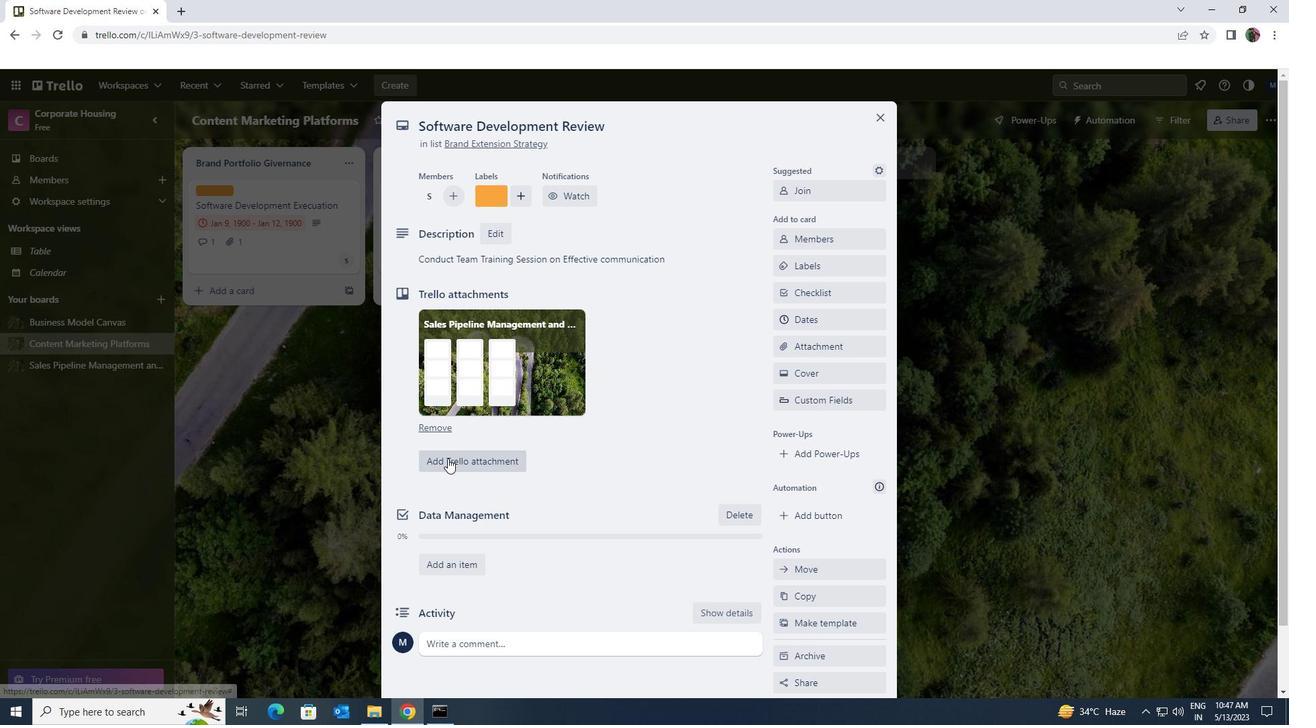 
Action: Mouse scrolled (447, 457) with delta (0, 0)
Screenshot: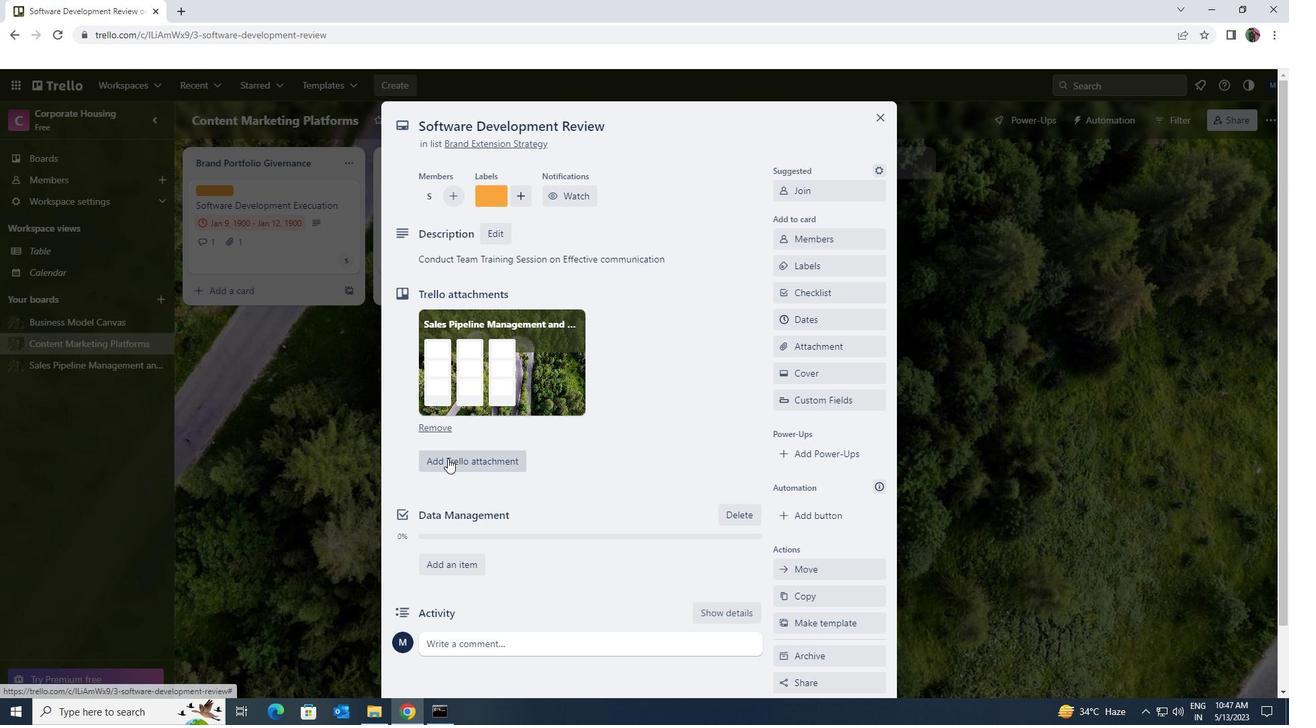 
Action: Mouse scrolled (447, 457) with delta (0, 0)
Screenshot: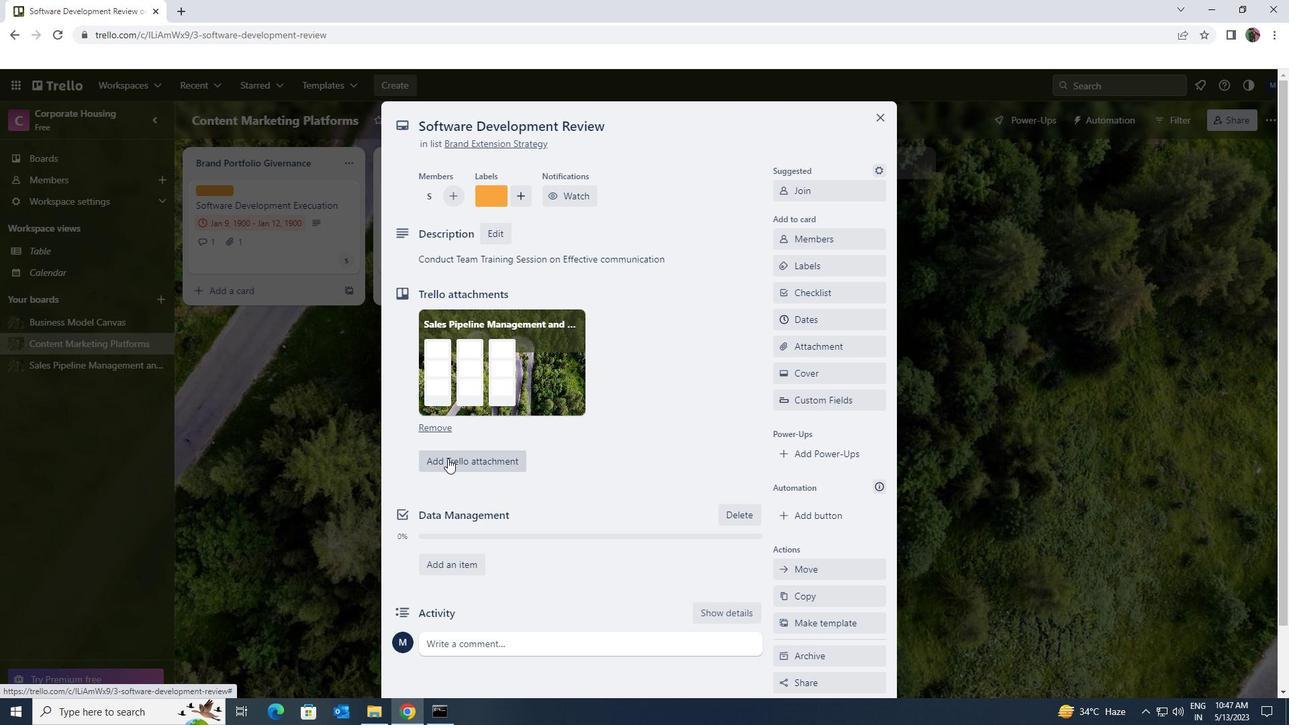 
Action: Mouse scrolled (447, 457) with delta (0, 0)
Screenshot: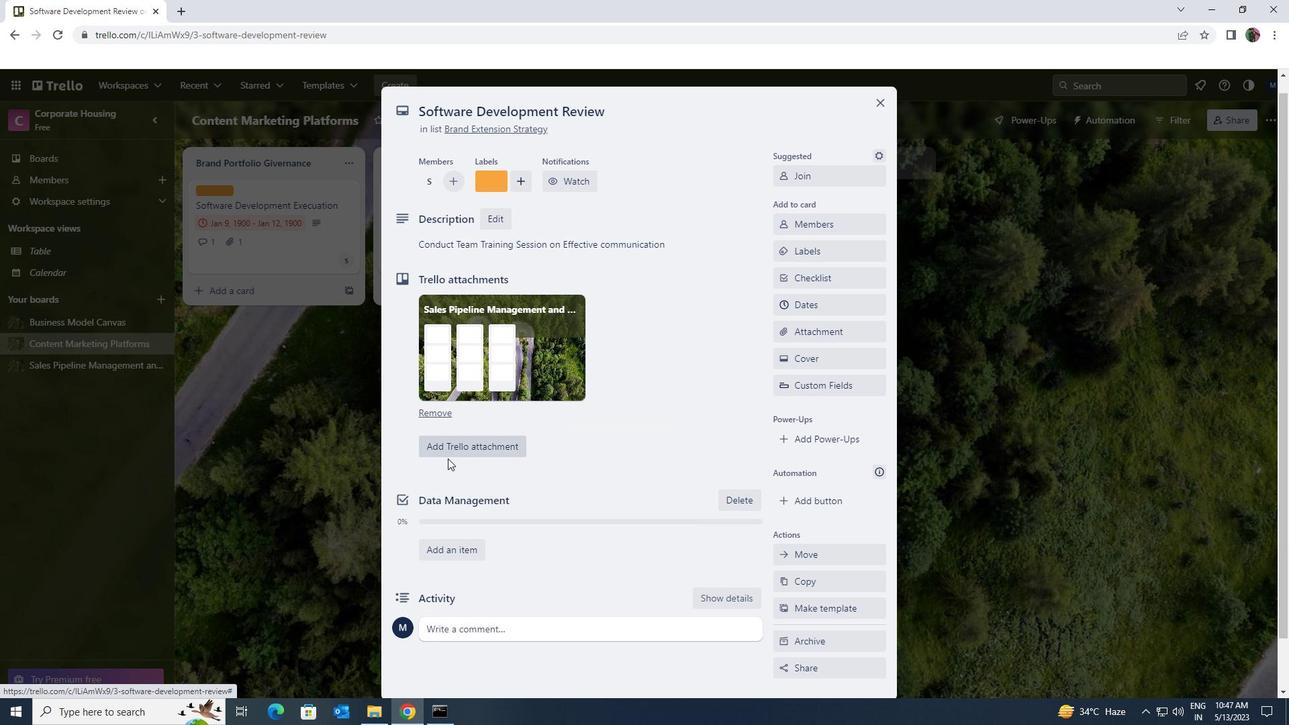 
Action: Mouse scrolled (447, 457) with delta (0, 0)
Screenshot: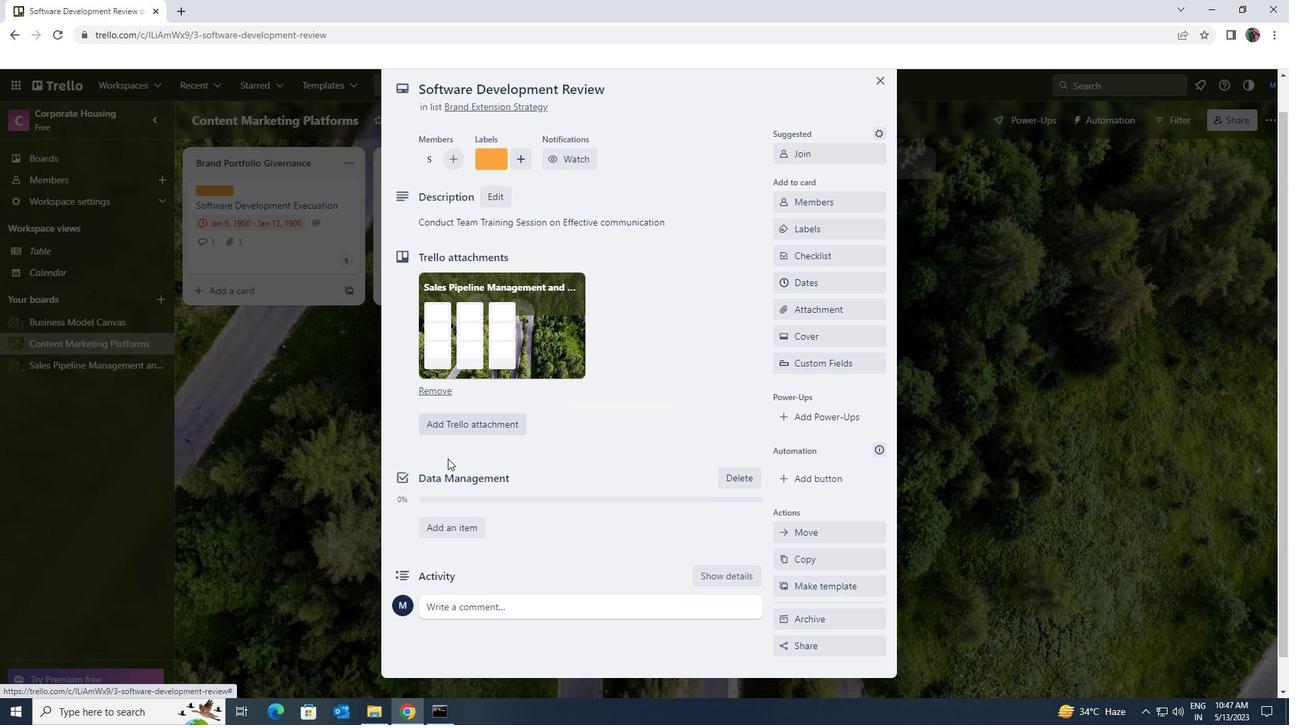 
Action: Mouse moved to (472, 571)
Screenshot: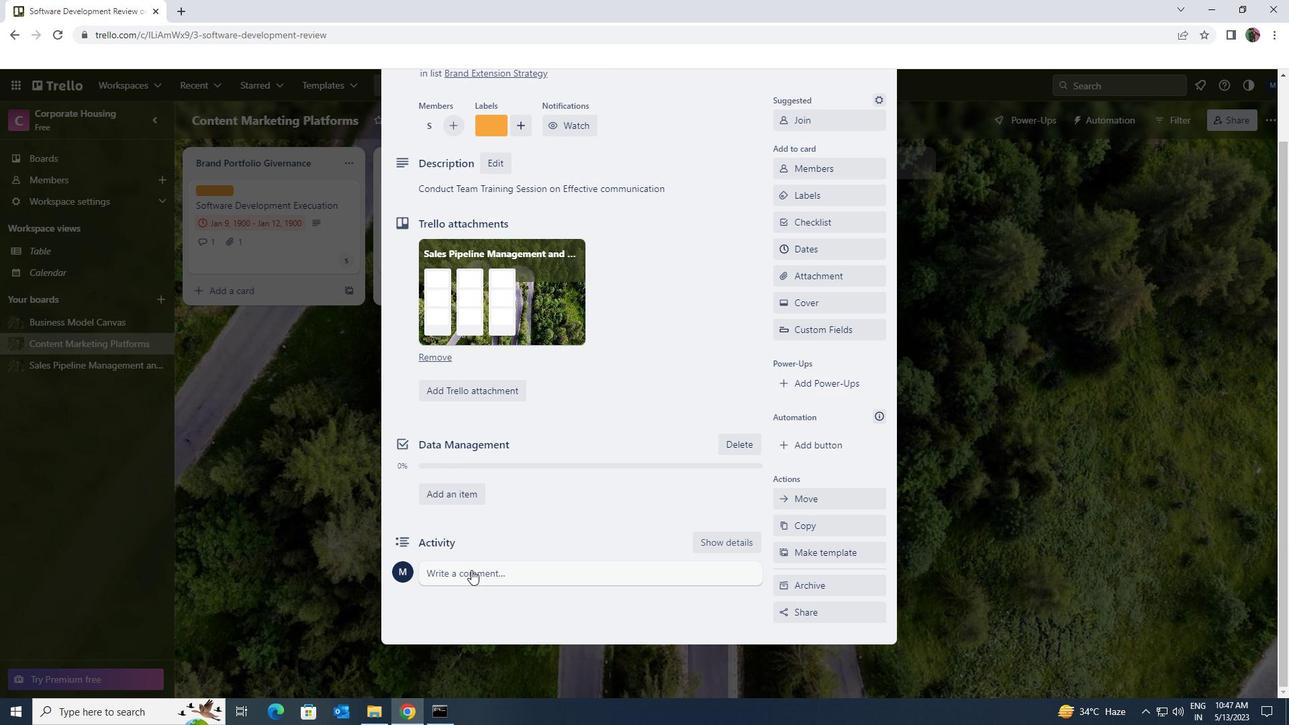 
Action: Mouse pressed left at (472, 571)
Screenshot: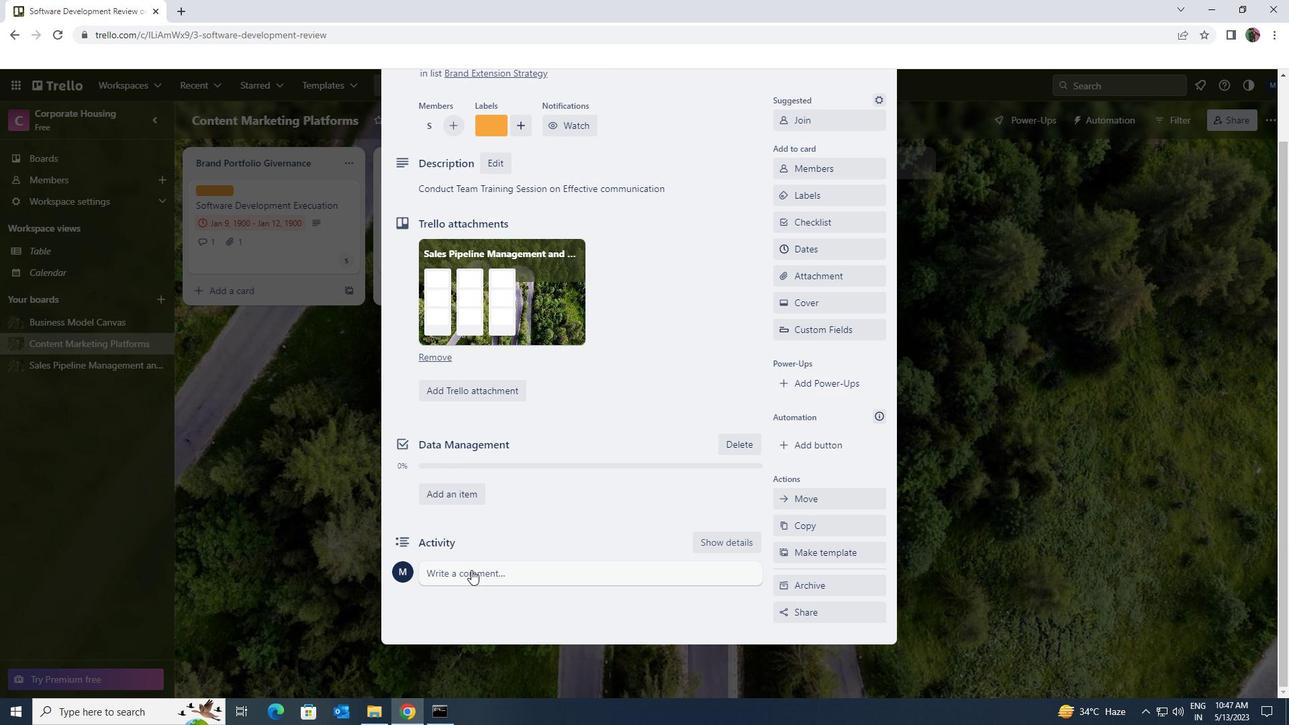 
Action: Mouse moved to (472, 571)
Screenshot: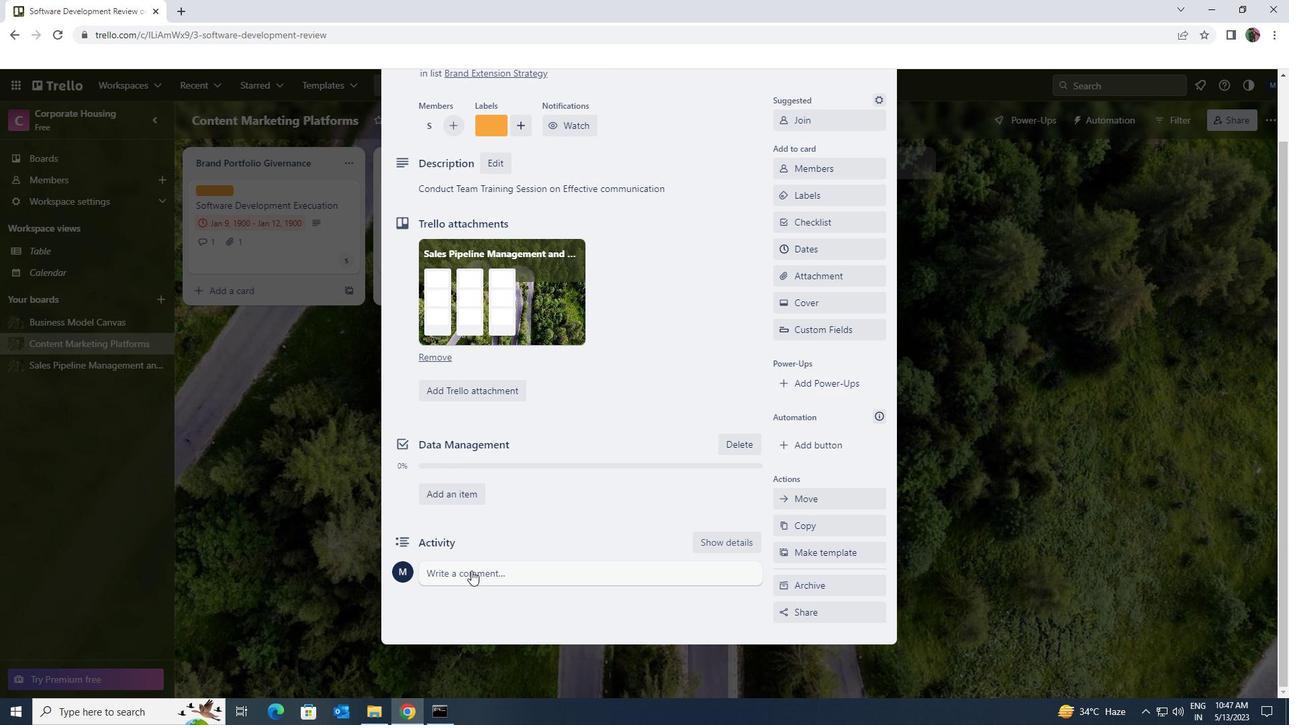 
Action: Key pressed <Key.shift><Key.shift><Key.shift><Key.shift><Key.shift>THIS<Key.space>TASK<Key.space><Key.shift><Key.shift><Key.shift><Key.shift><Key.shift><Key.shift>PRESENTS<Key.space>AN<Key.space>OPPORTUNITY<Key.space>TO<Key.space>DEMONSTRATE<Key.space>OUR<Key.space>TEAM<Key.space>BUILDING<Key.space>AND<Key.space>COLLABORATION<Key.space>SKILLS<Key.space>WORKING<Key.space>EFFECTIVELY<Key.space>WIH<Key.space>OTHERS<Key.space>TOWARDS<Key.space>A<Key.space>COMMN<Key.backspace>ON<Key.space>GOALS.
Screenshot: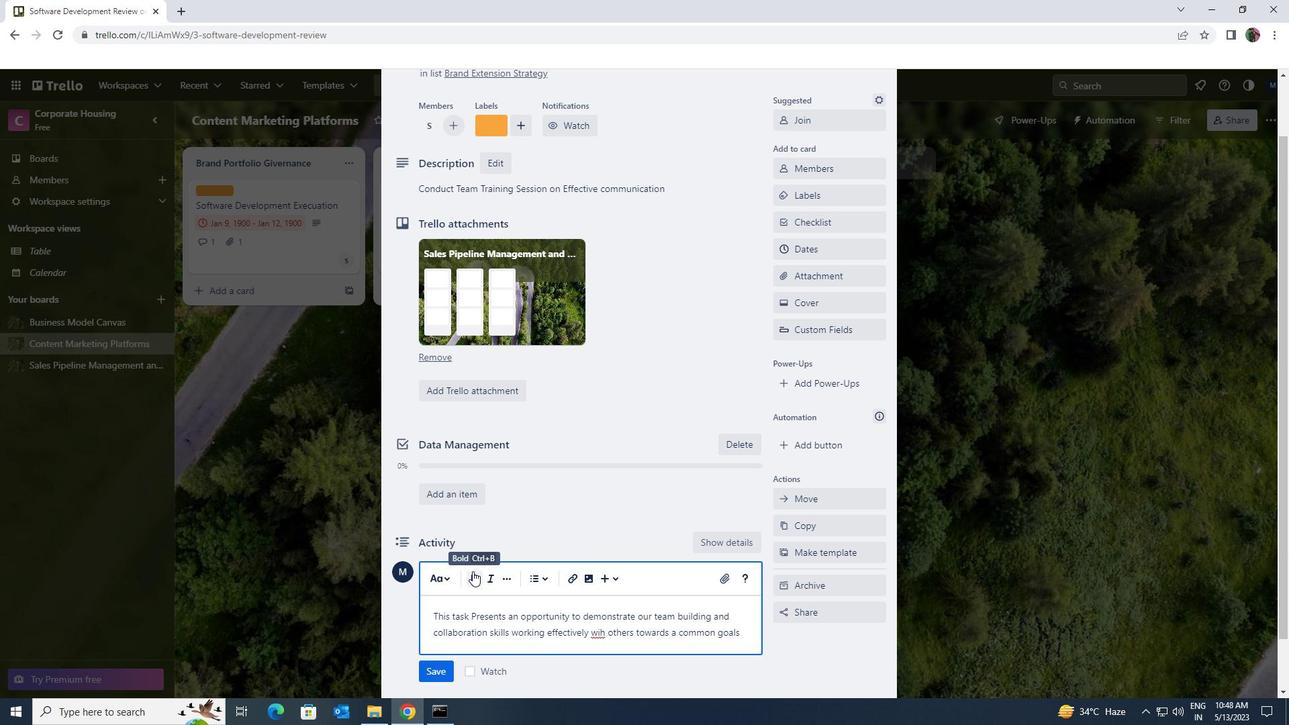 
Action: Mouse moved to (599, 631)
Screenshot: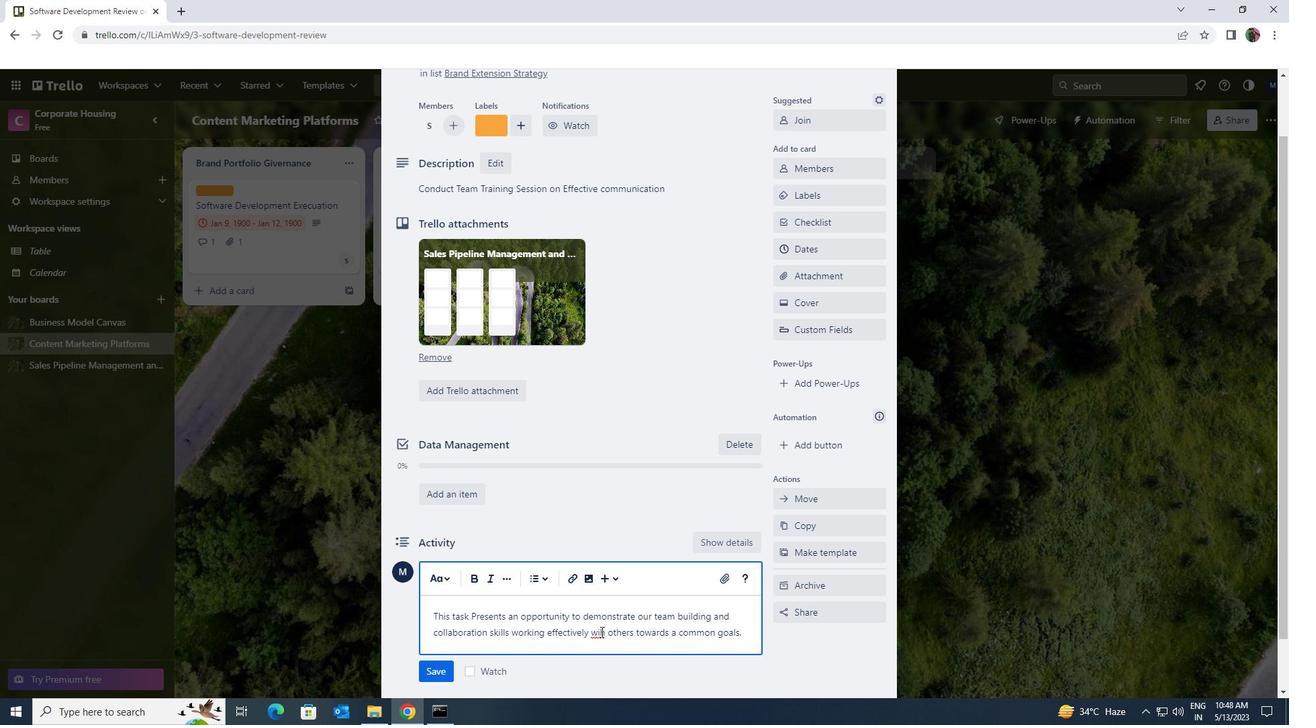 
Action: Mouse pressed left at (599, 631)
Screenshot: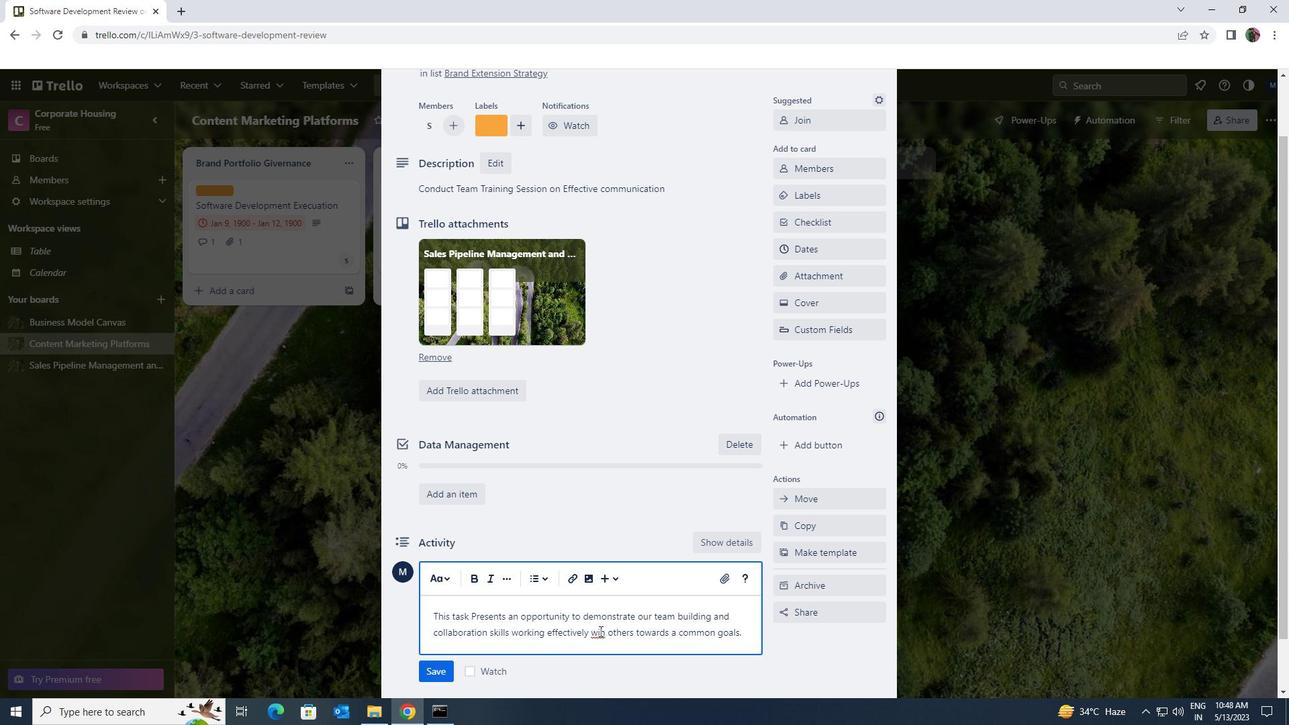 
Action: Key pressed T
Screenshot: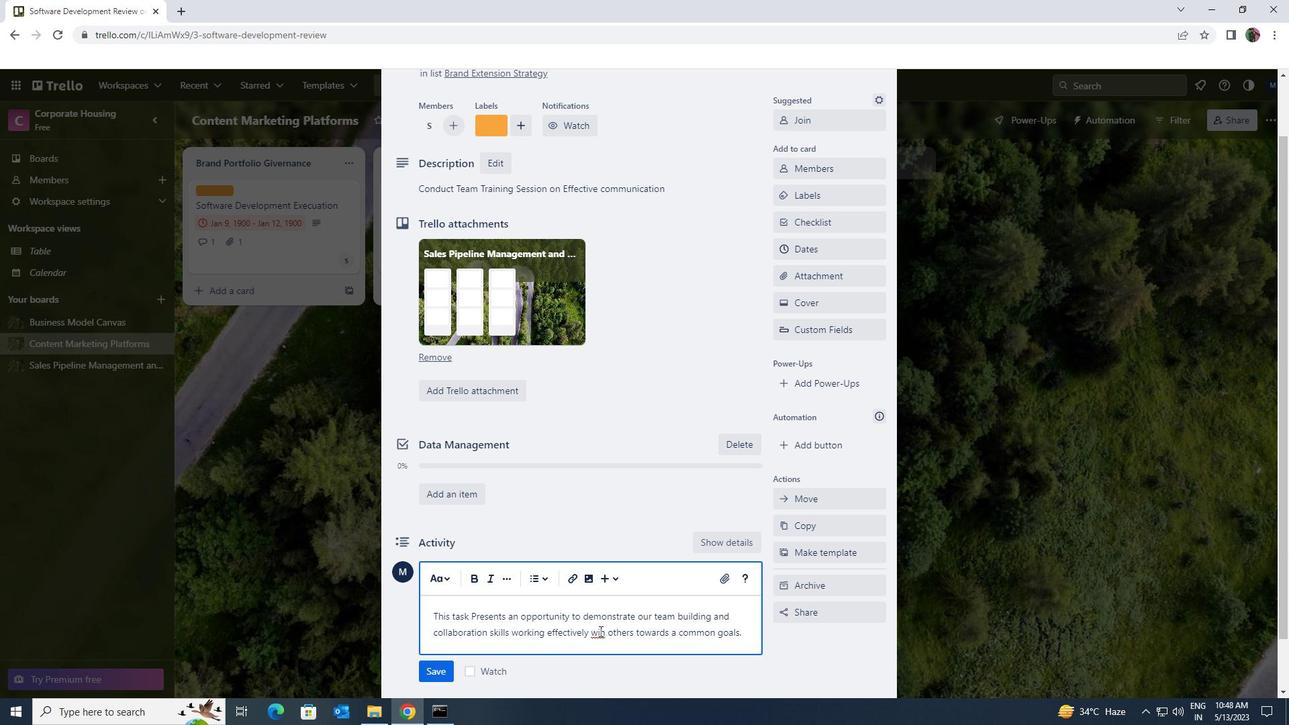 
Action: Mouse moved to (439, 672)
Screenshot: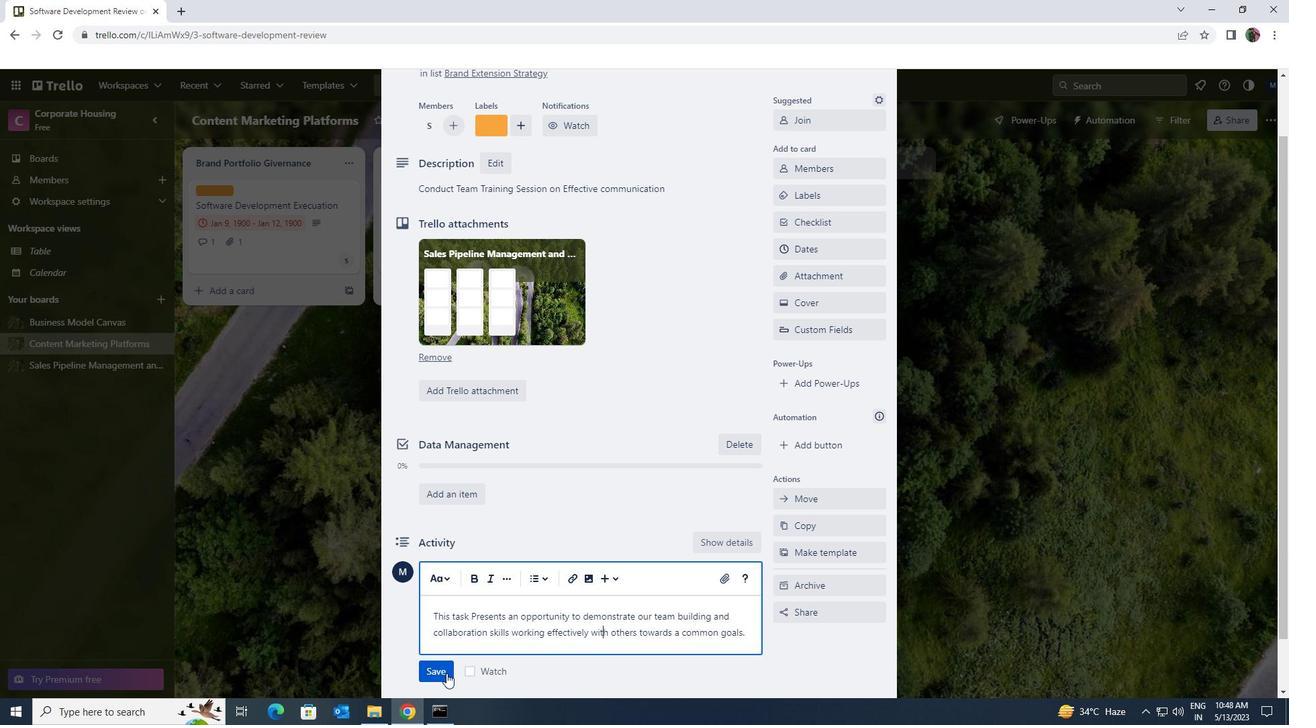 
Action: Mouse pressed left at (439, 672)
Screenshot: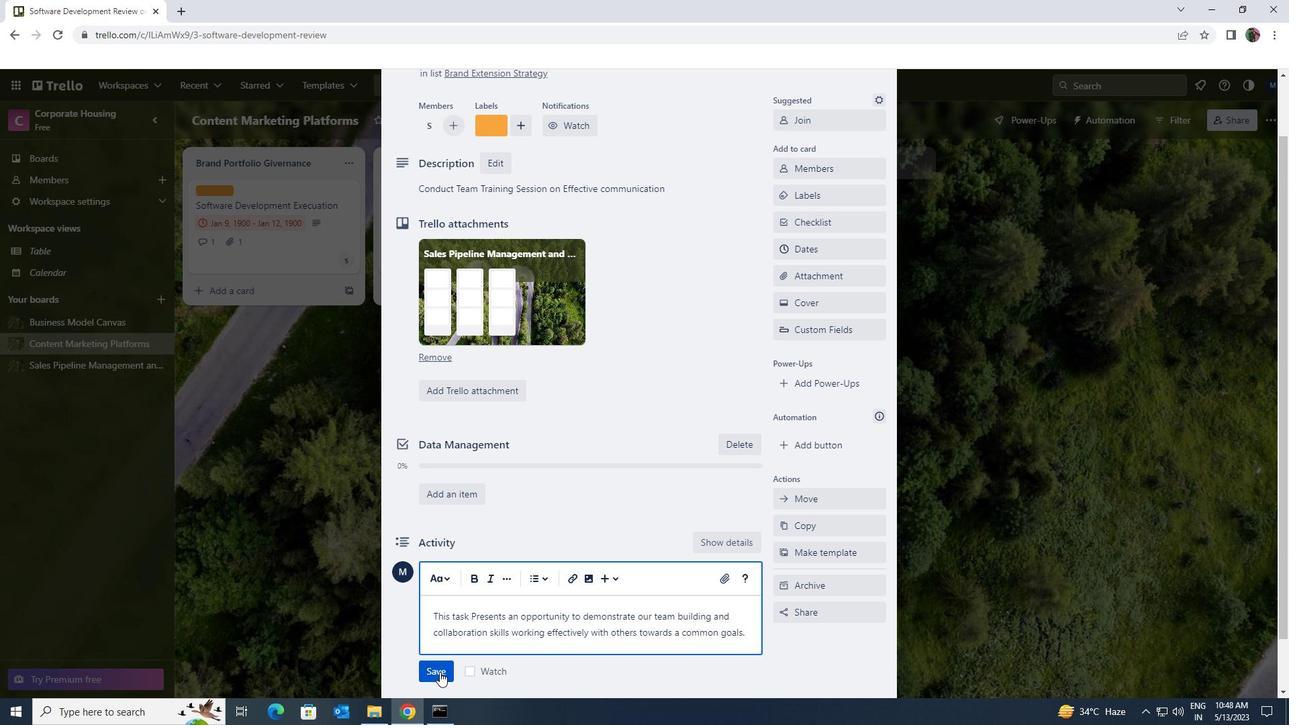 
Action: Mouse moved to (621, 588)
Screenshot: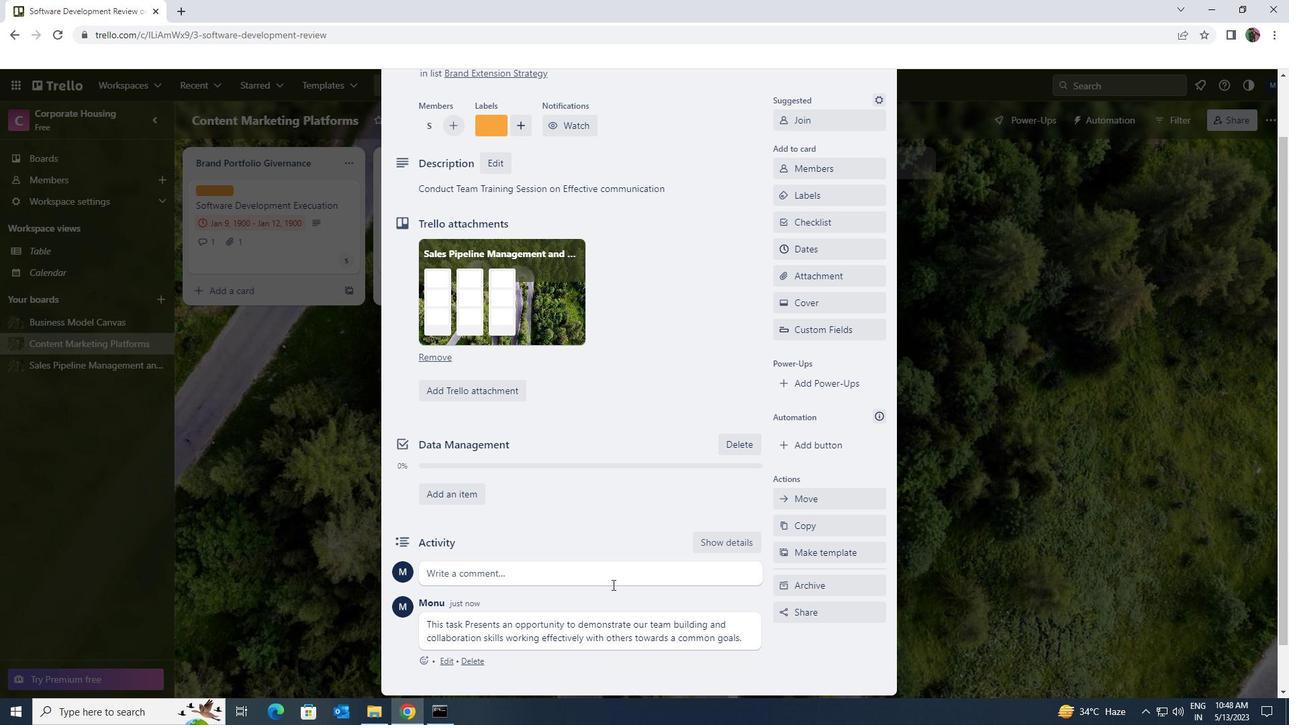 
Action: Mouse scrolled (621, 588) with delta (0, 0)
Screenshot: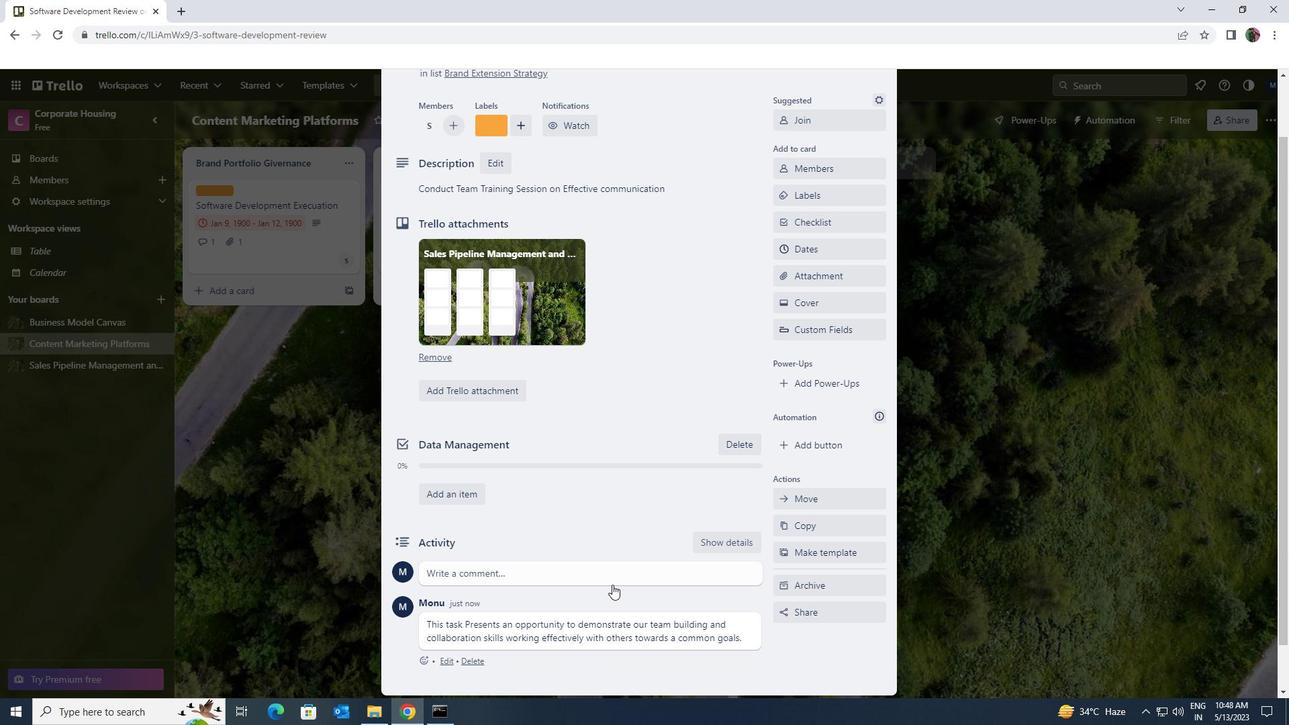 
Action: Mouse scrolled (621, 588) with delta (0, 0)
Screenshot: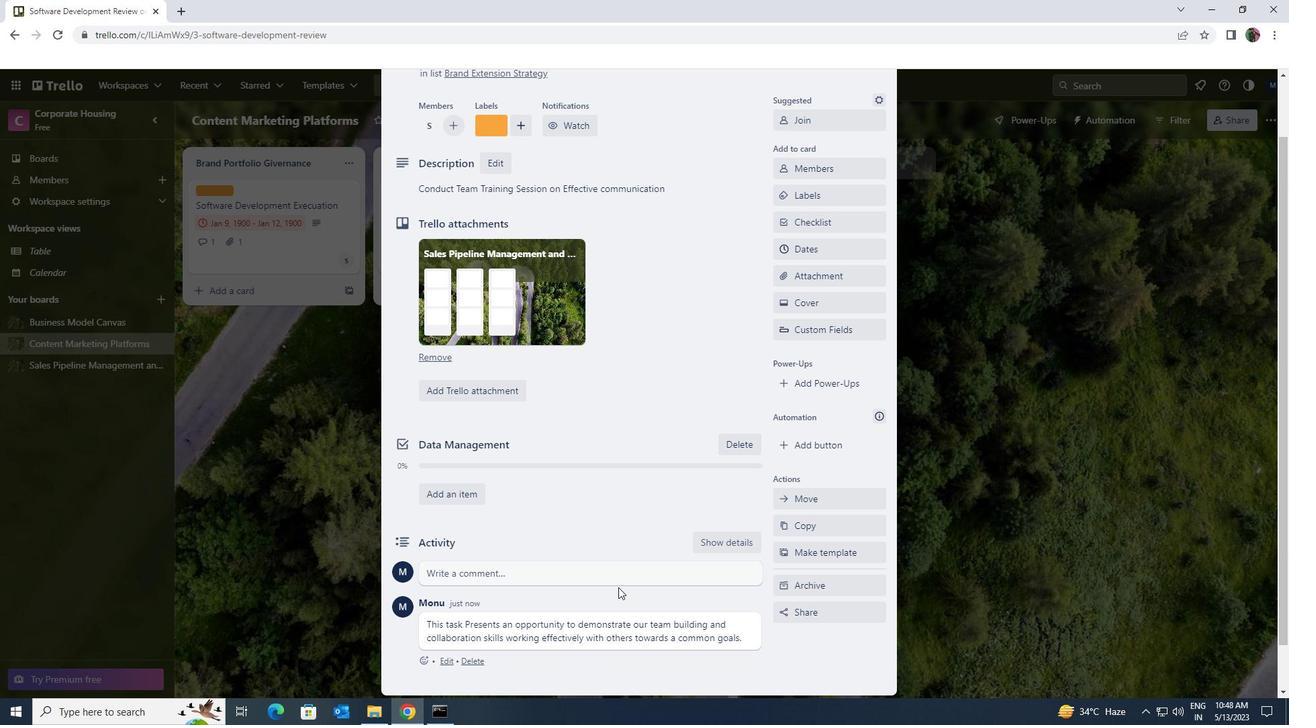 
Action: Mouse scrolled (621, 588) with delta (0, 0)
Screenshot: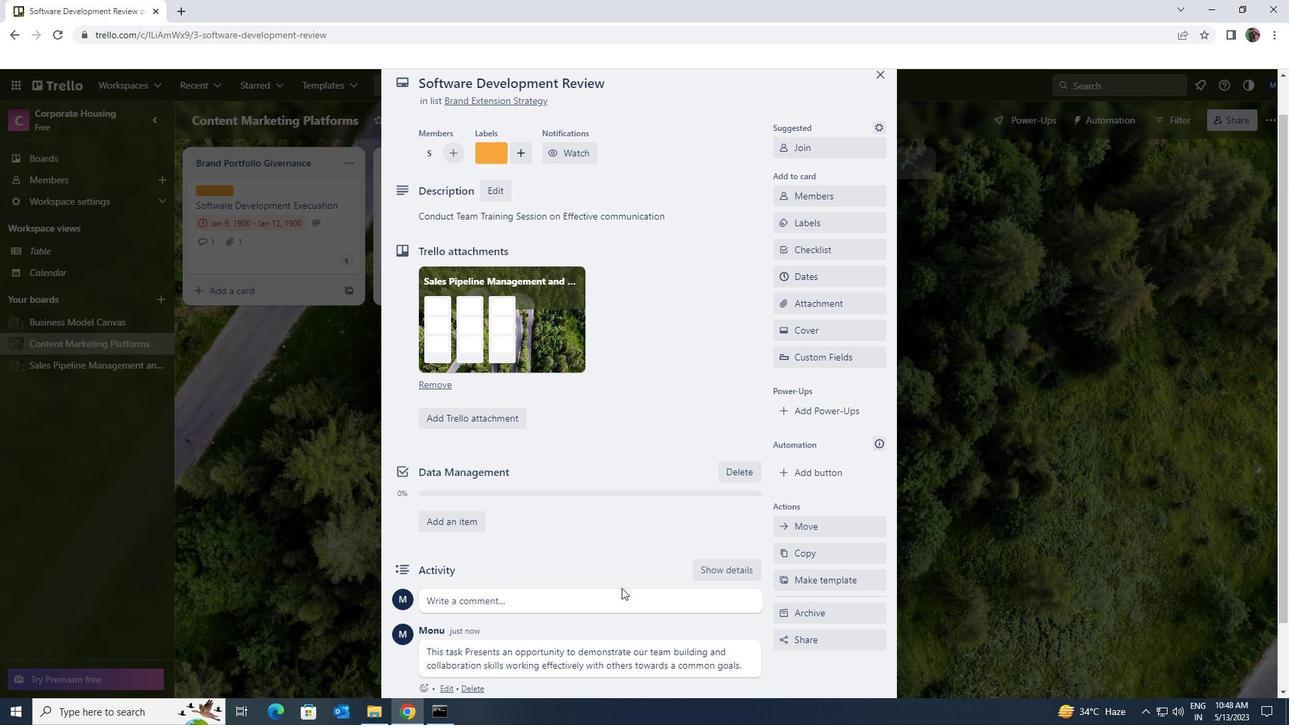 
Action: Mouse moved to (791, 323)
Screenshot: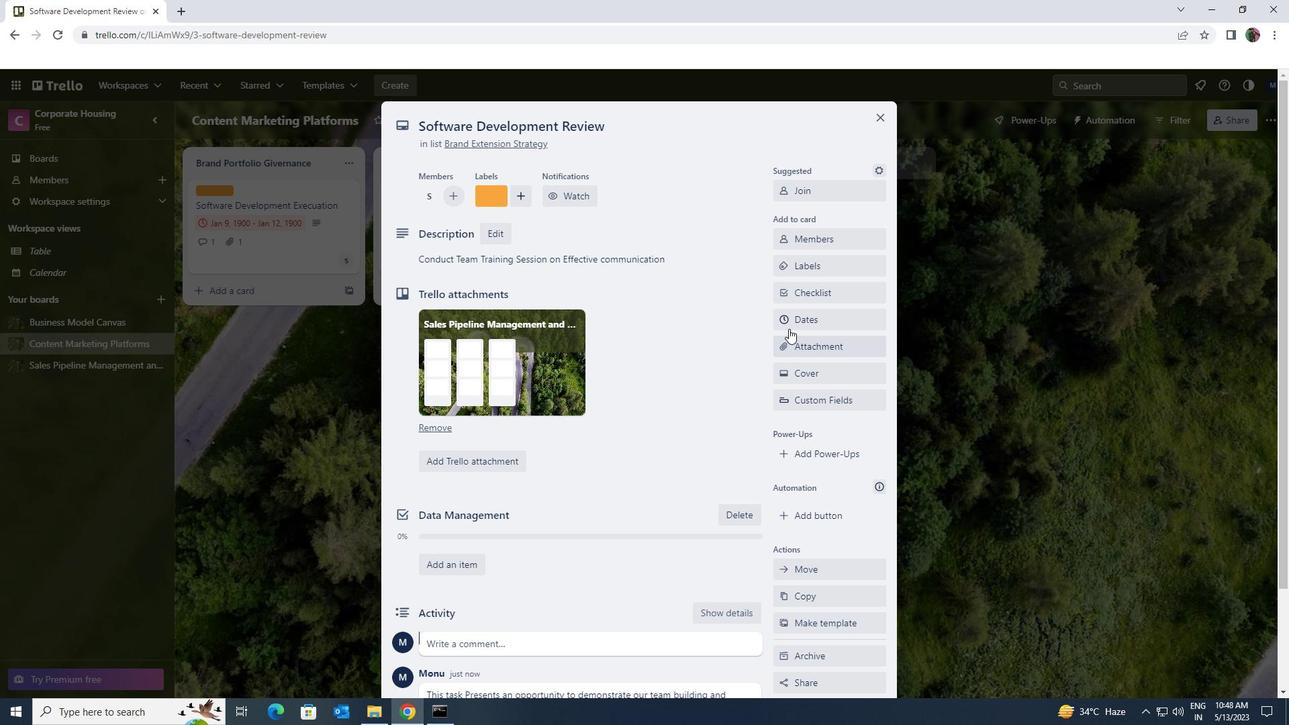 
Action: Mouse pressed left at (791, 323)
Screenshot: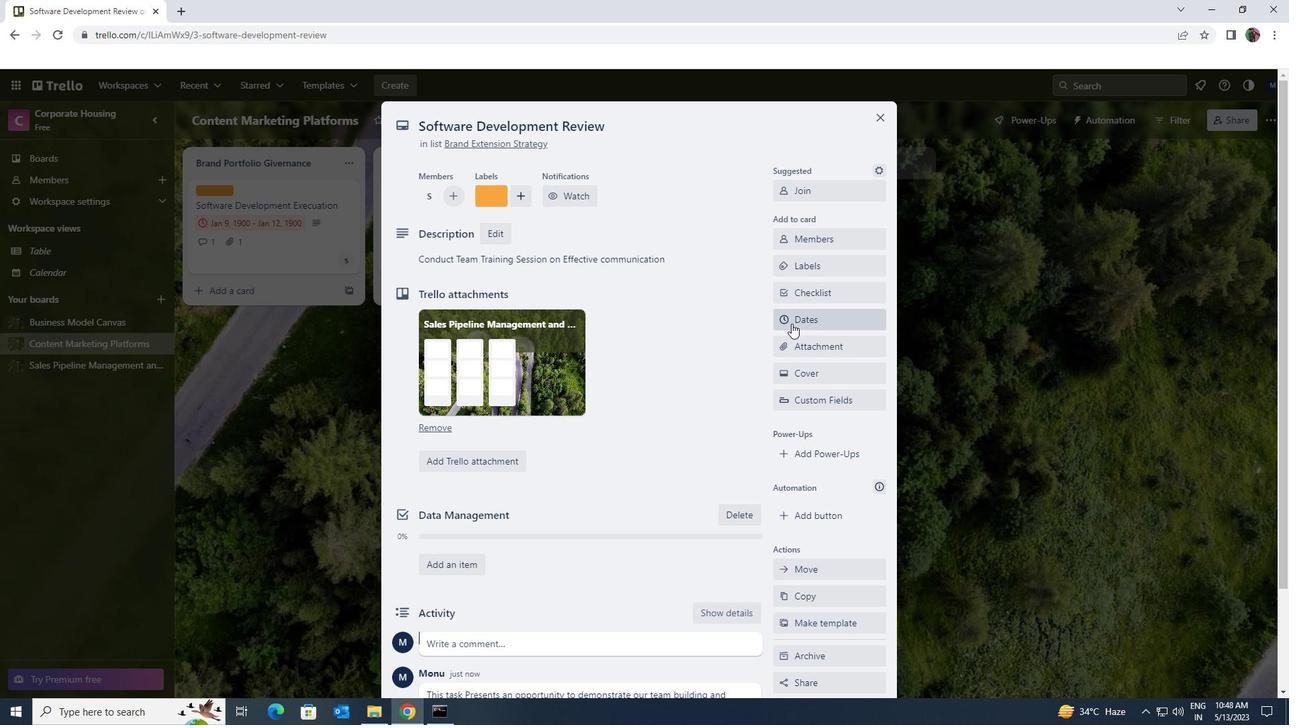 
Action: Mouse moved to (786, 365)
Screenshot: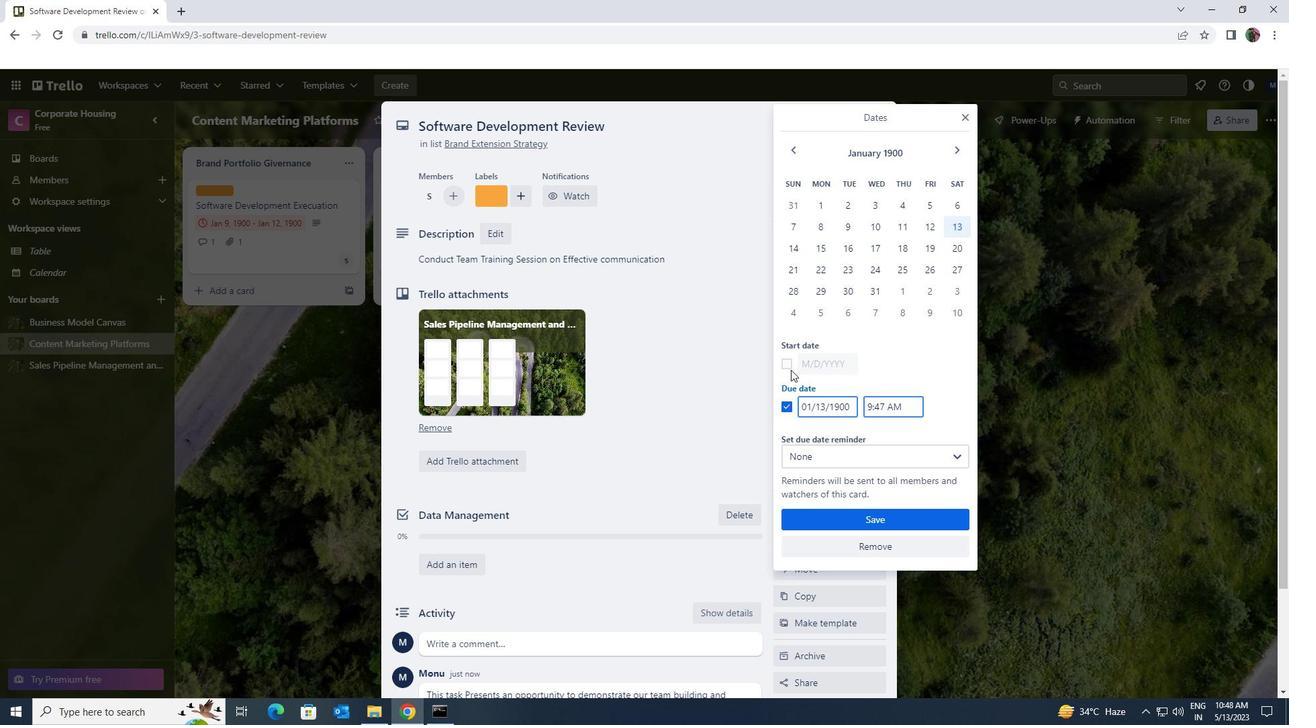 
Action: Mouse pressed left at (786, 365)
Screenshot: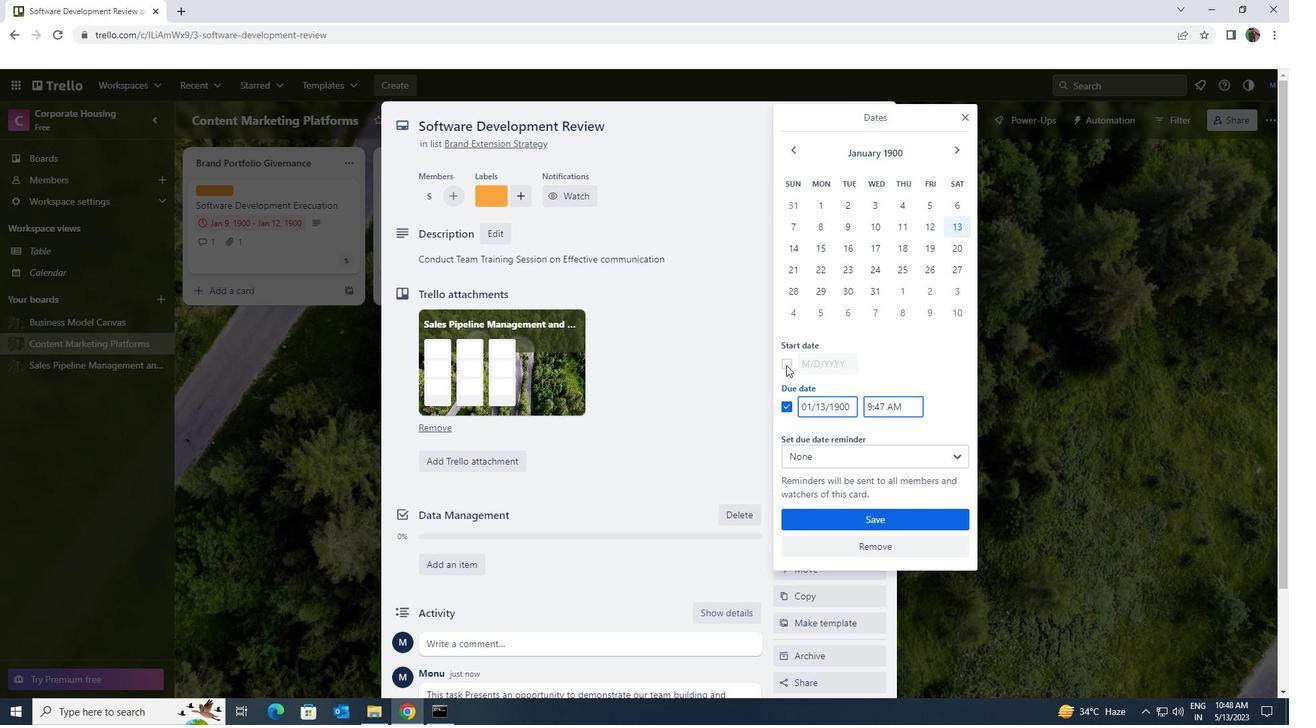 
Action: Mouse moved to (851, 362)
Screenshot: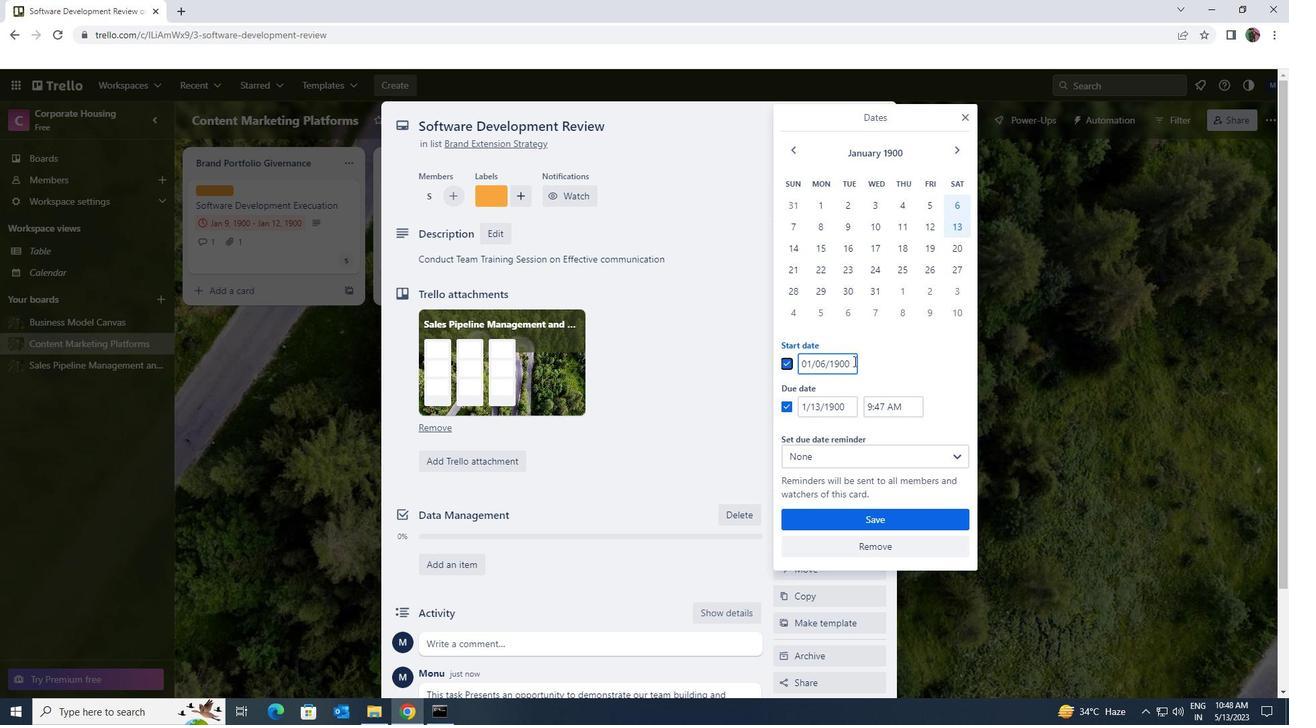 
Action: Mouse pressed left at (851, 362)
Screenshot: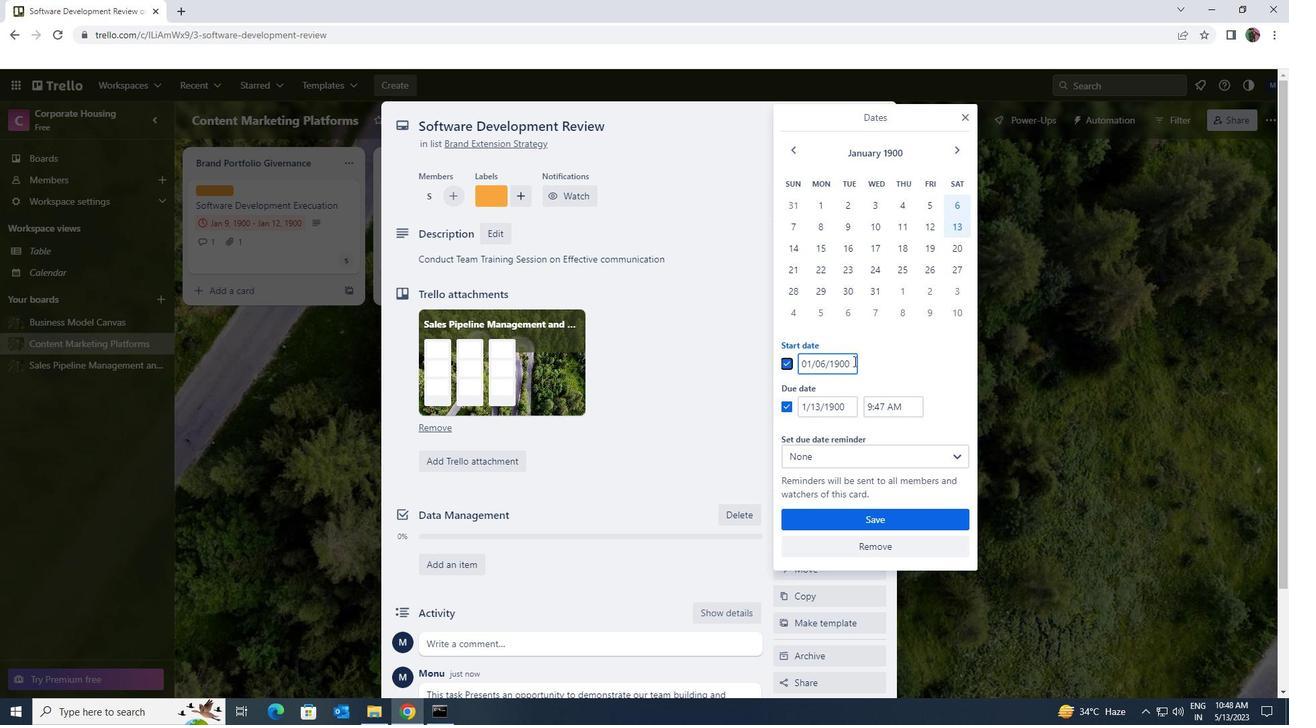 
Action: Mouse moved to (802, 365)
Screenshot: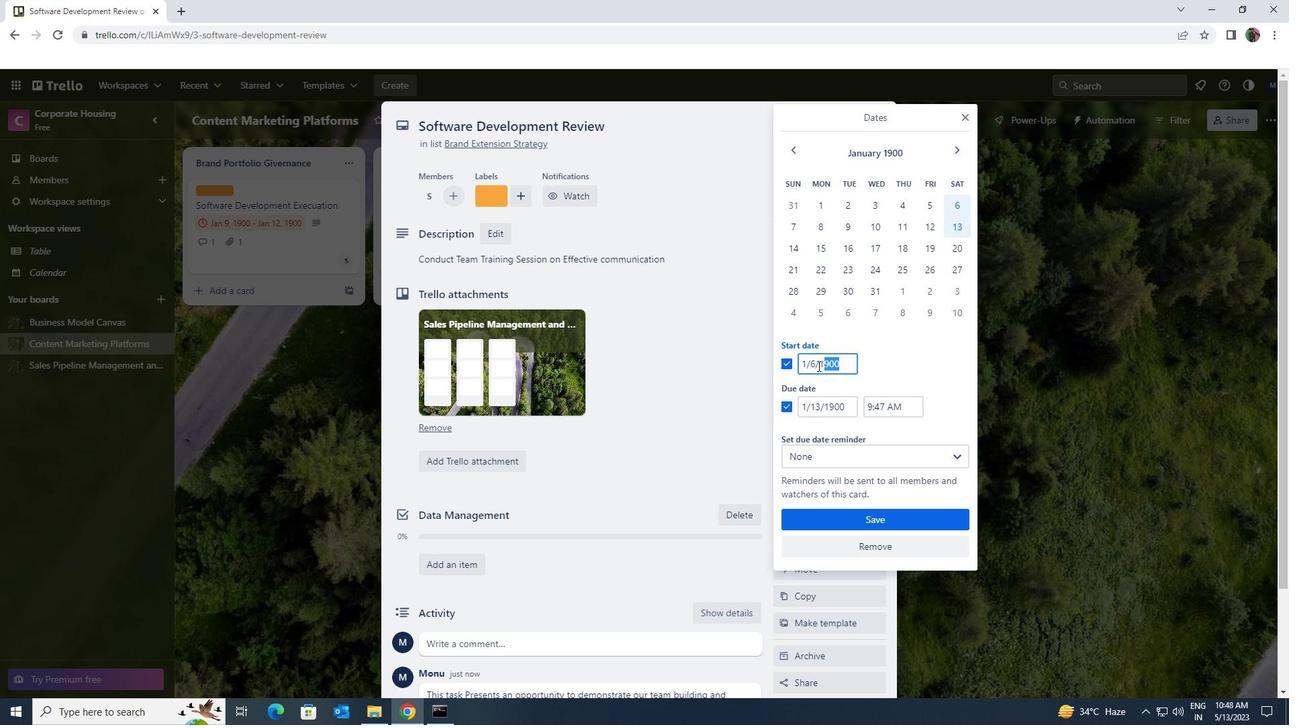 
Action: Key pressed 1/7/1900
Screenshot: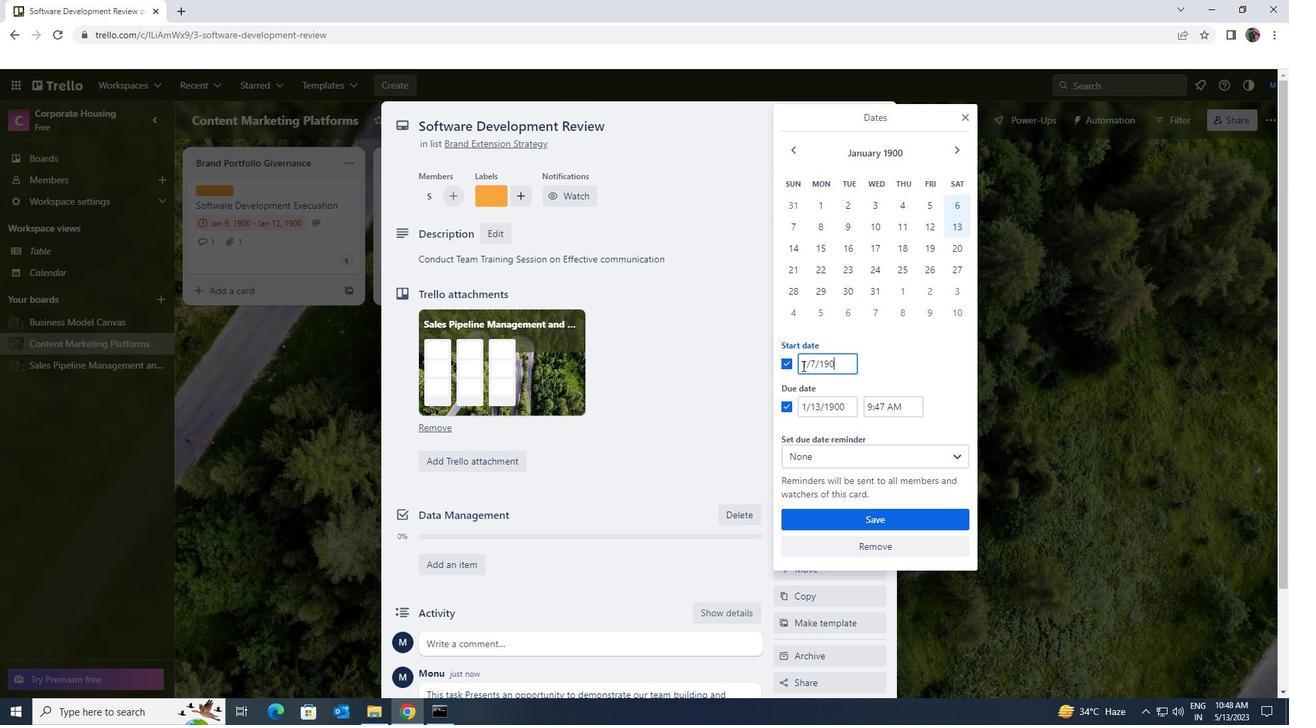 
Action: Mouse moved to (850, 412)
Screenshot: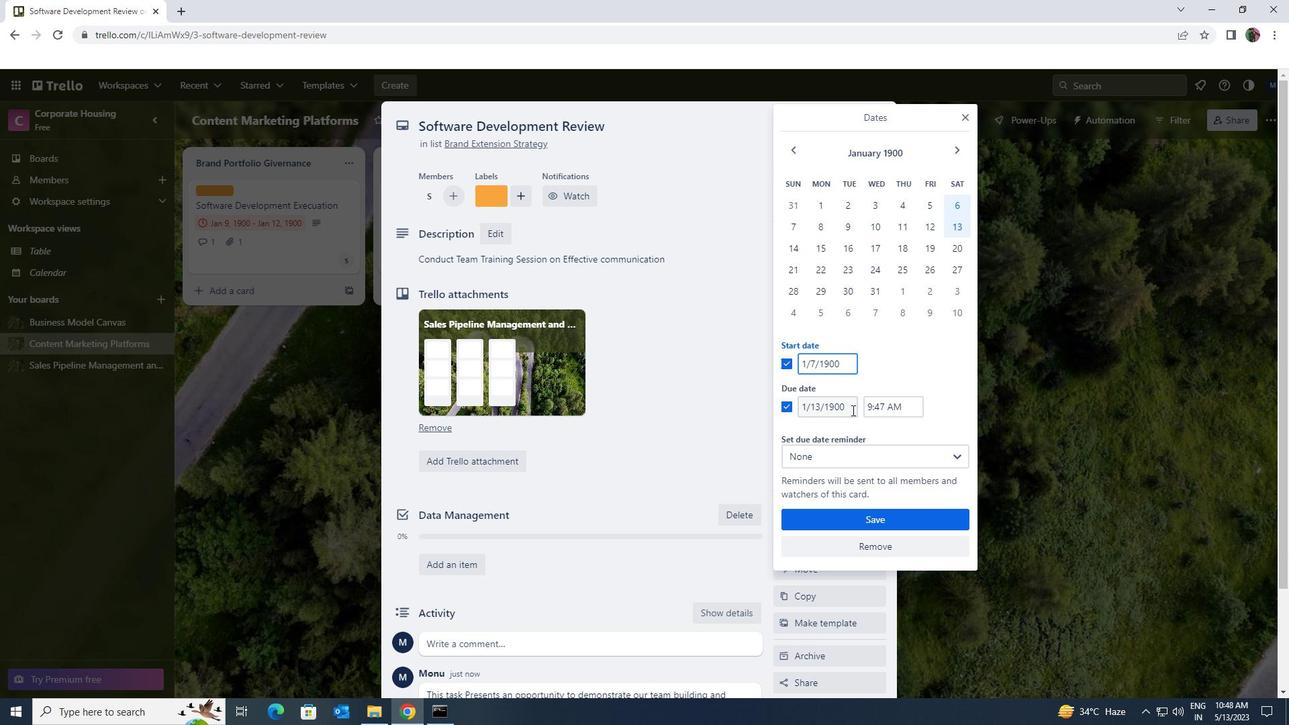 
Action: Mouse pressed left at (850, 412)
Screenshot: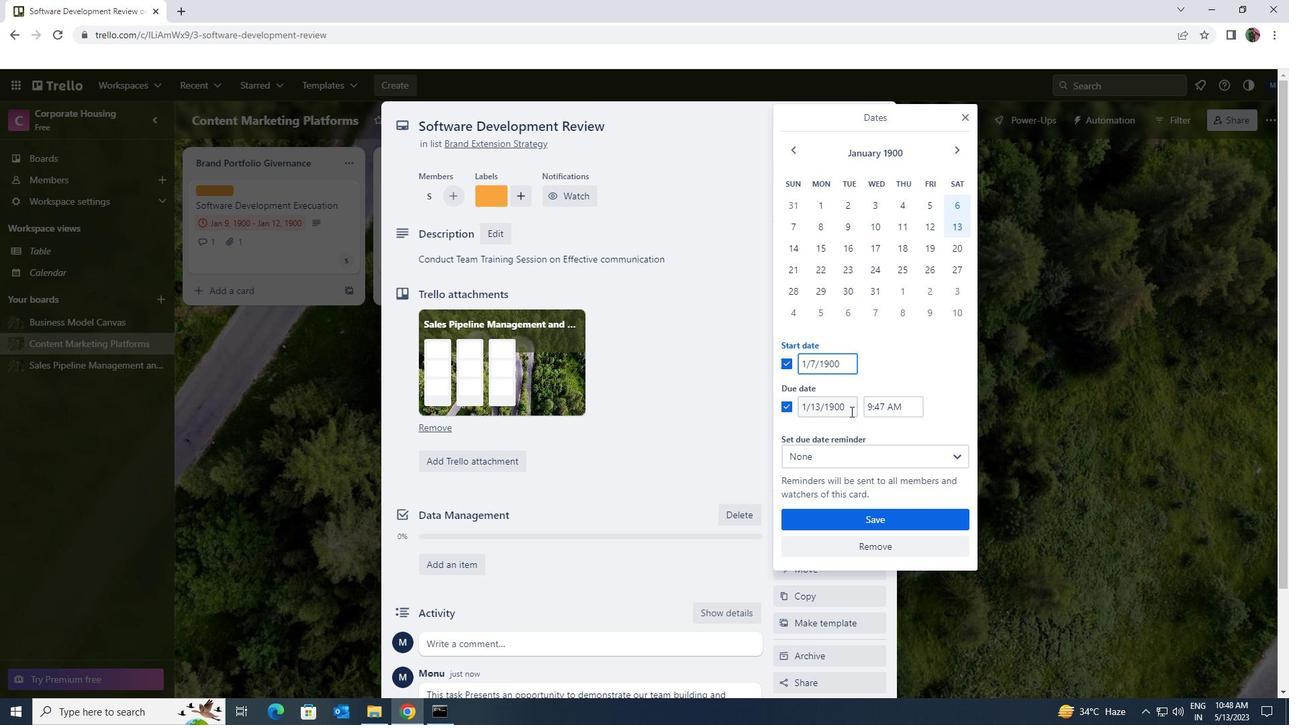 
Action: Mouse moved to (795, 407)
Screenshot: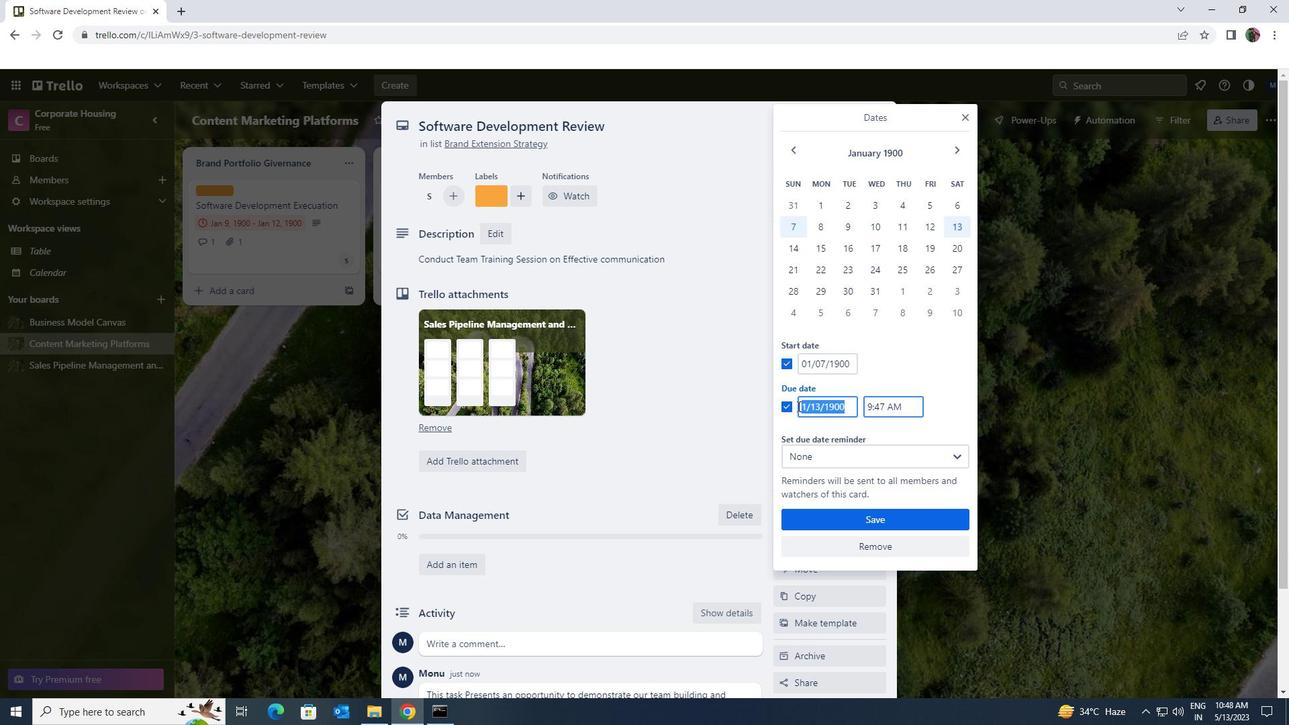 
Action: Key pressed 1/14/1900
Screenshot: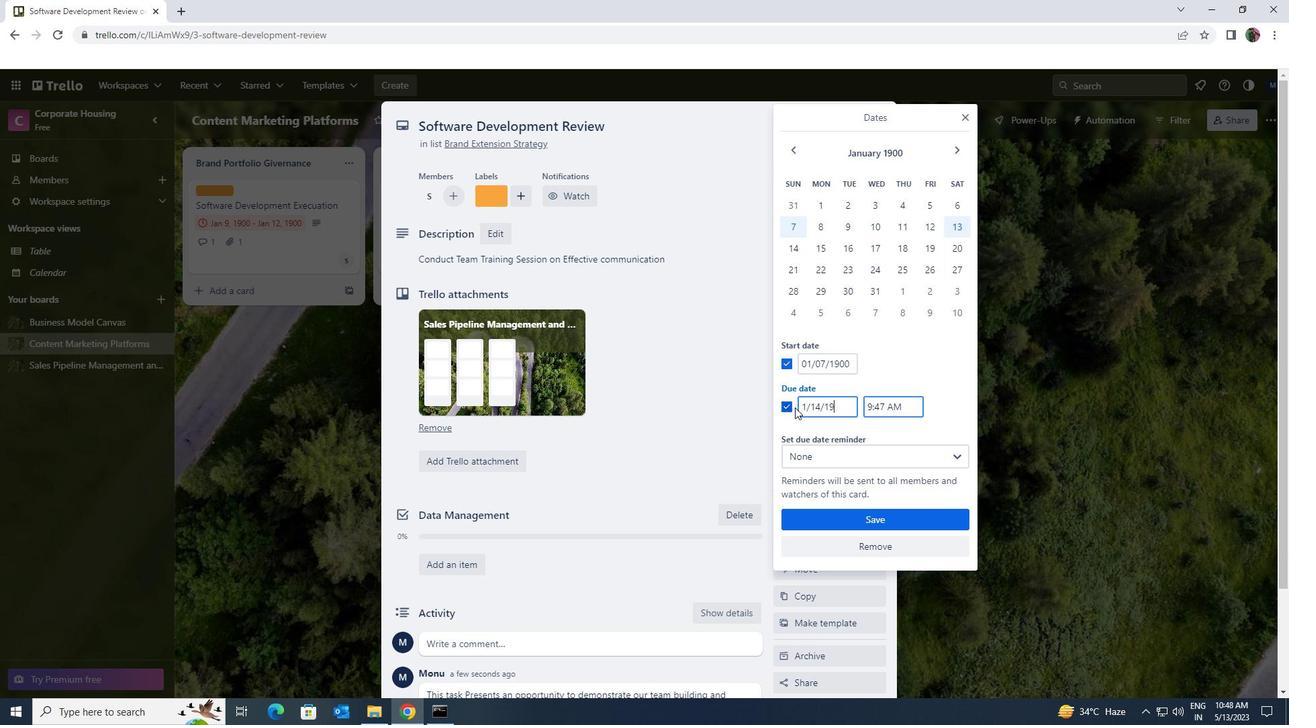 
Action: Mouse moved to (859, 520)
Screenshot: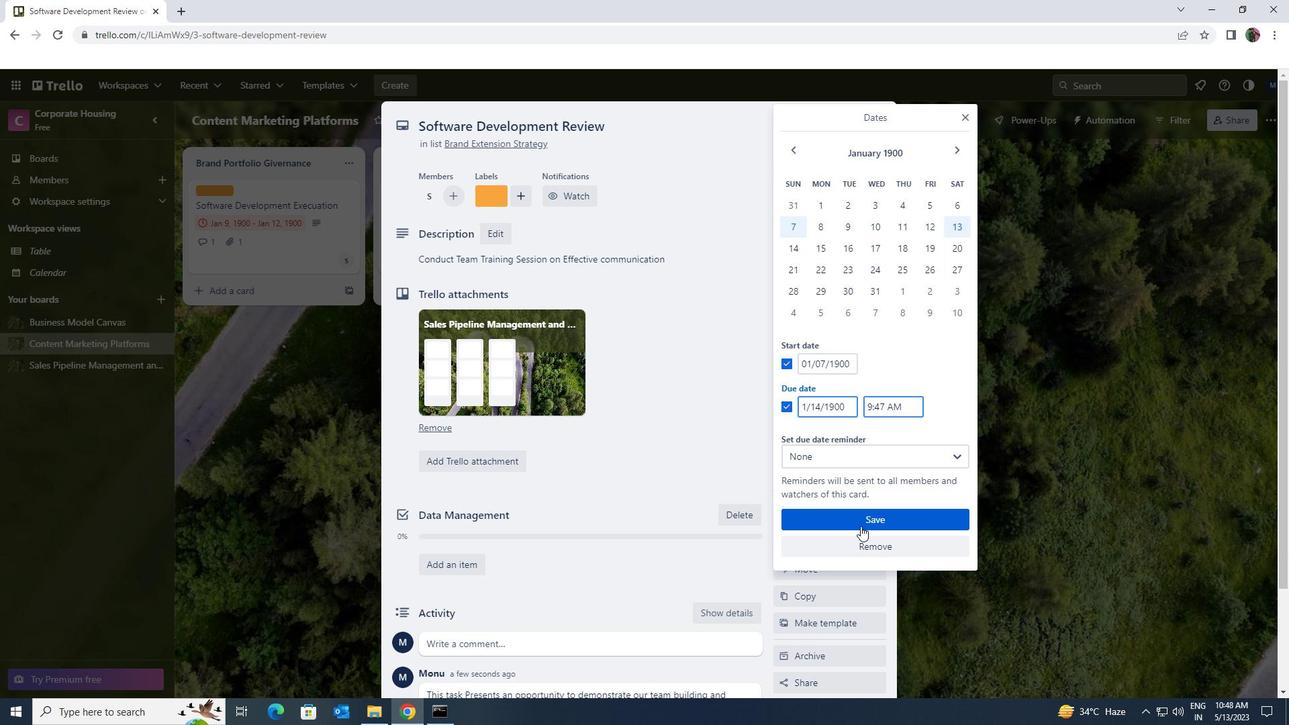 
Action: Mouse pressed left at (859, 520)
Screenshot: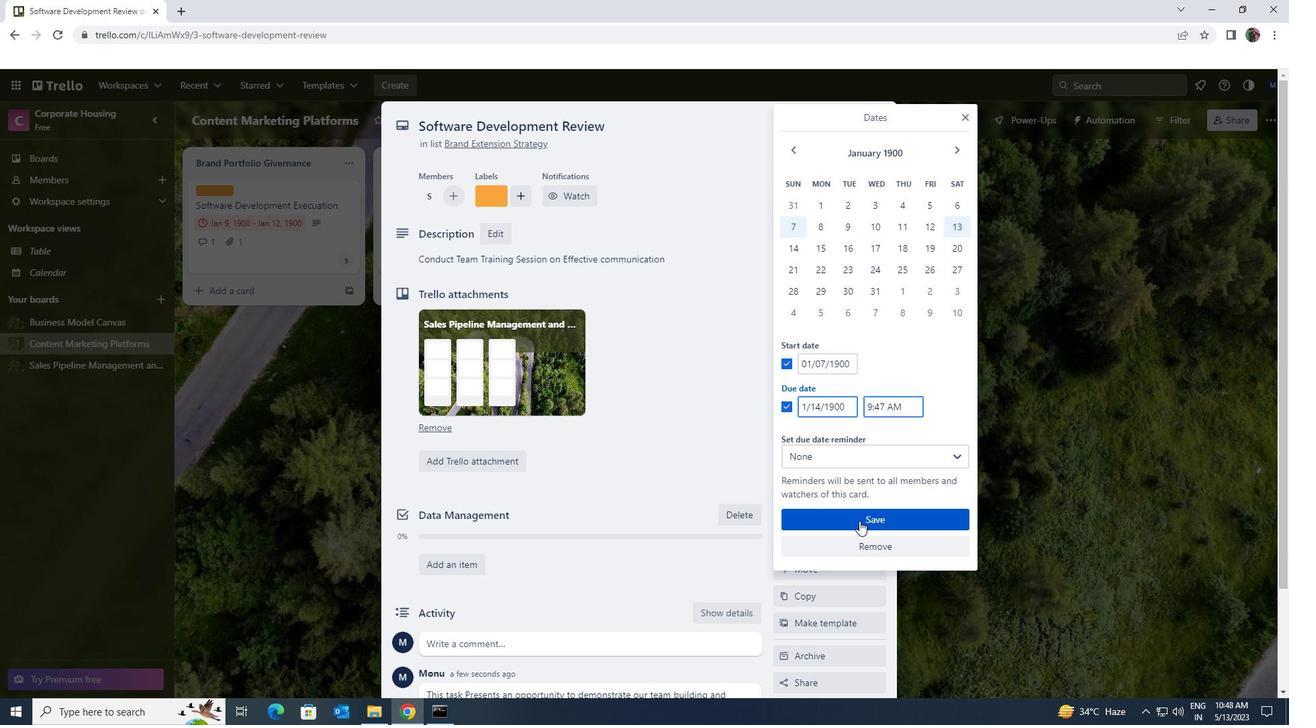 
